 Task: Add an event with the title Conference: Technology Seminar, date '2024/04/16', time 8:50 AM to 10:50 AMand add a description: The scavenger hunt can be designed as a friendly competition, with teams competing against each other to finish first or achieve specific goals. This fosters team spirit, healthy competition, and a sense of achievement., put the event into Green category . Add location for the event as: 789 Santorini Caldera, Santorini, Greece, logged in from the account softage.2@softage.netand send the event invitation to softage.9@softage.net and softage.10@softage.net. Set a reminder for the event 1 hour before
Action: Mouse moved to (108, 97)
Screenshot: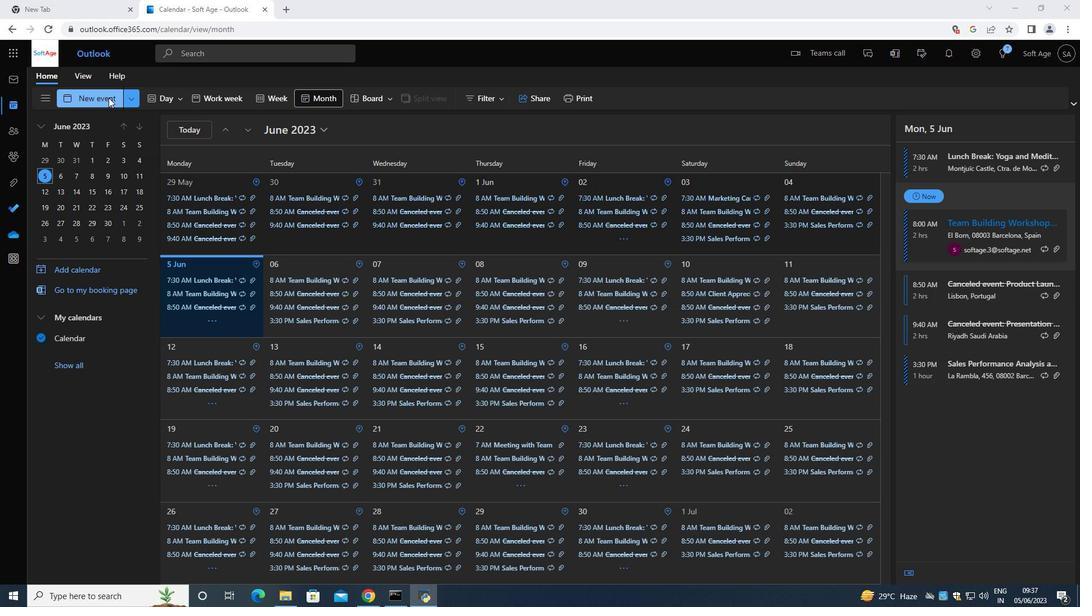 
Action: Mouse pressed left at (108, 97)
Screenshot: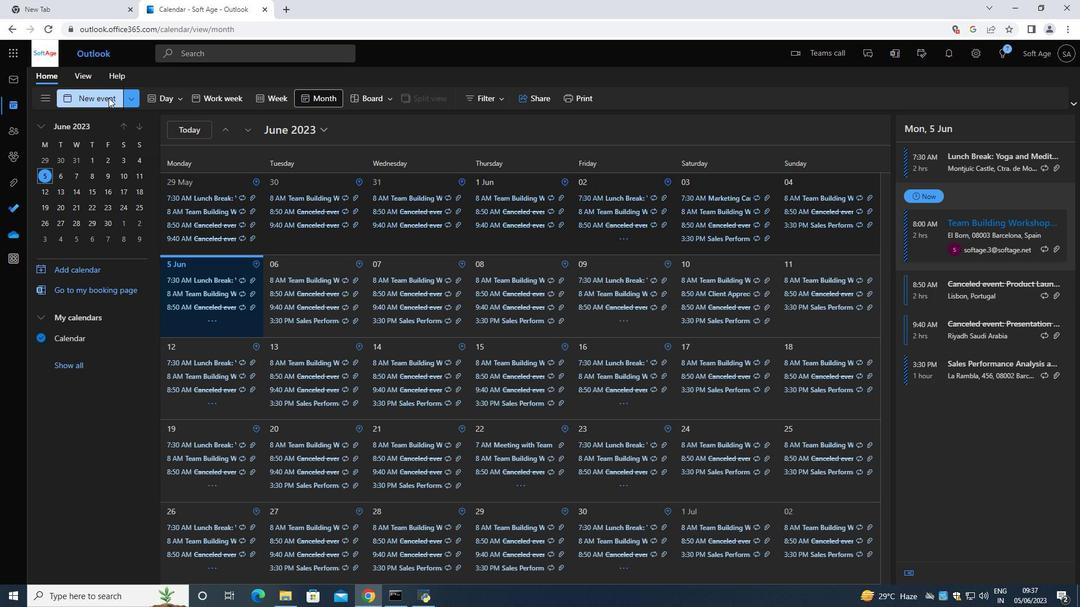 
Action: Mouse moved to (274, 168)
Screenshot: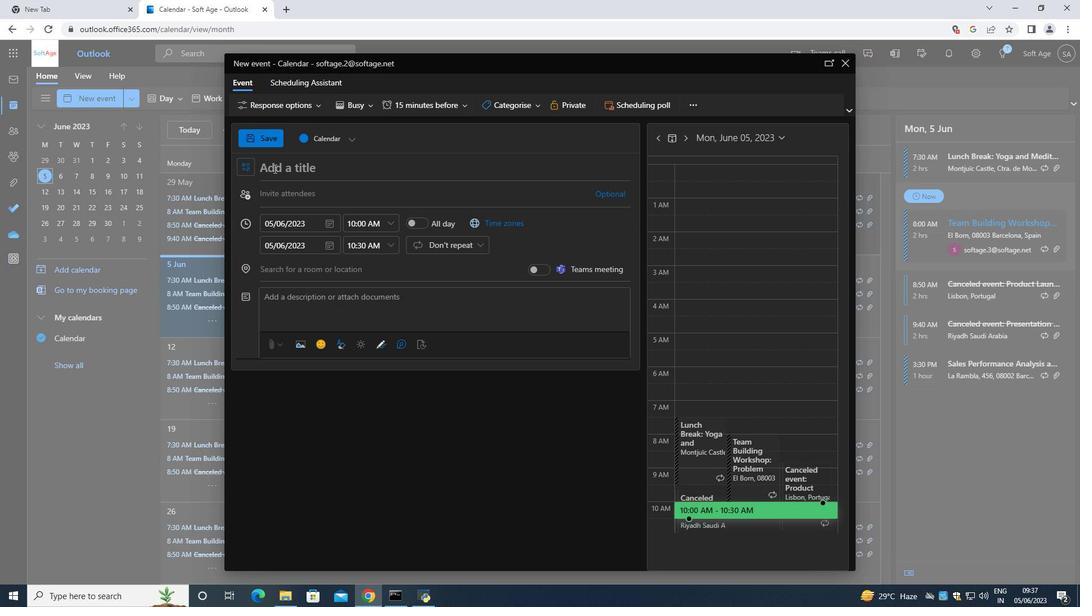 
Action: Key pressed <Key.shift>C
Screenshot: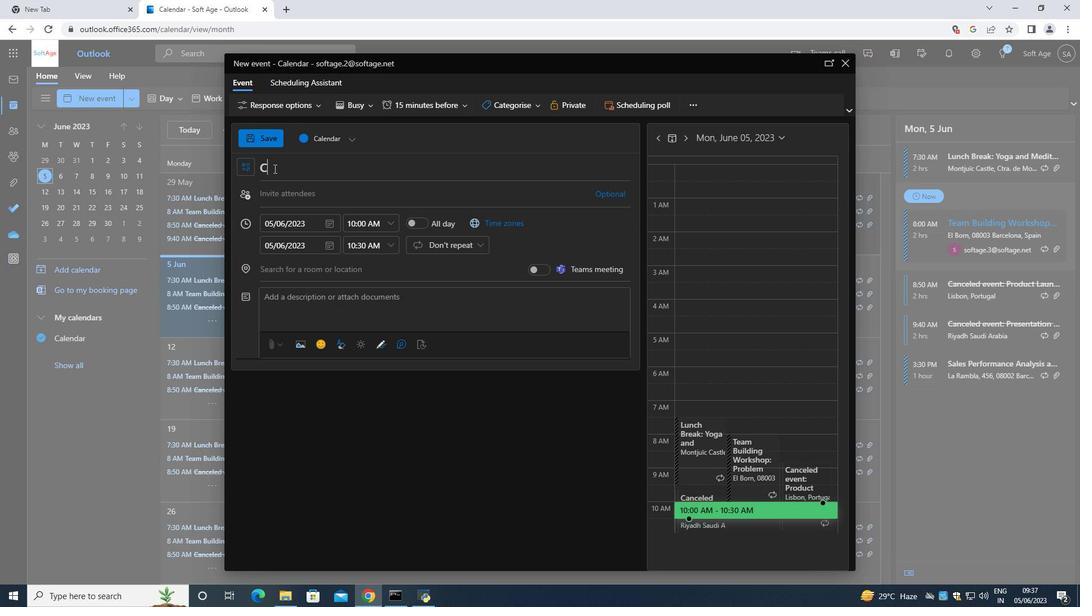 
Action: Mouse moved to (319, 415)
Screenshot: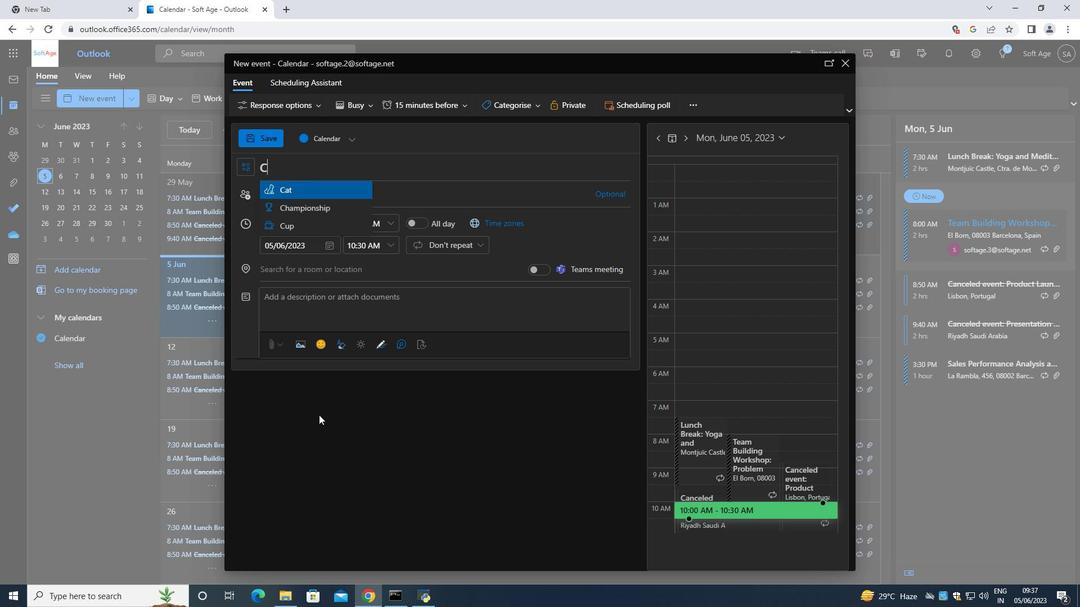 
Action: Key pressed onference<Key.shift_r>:<Key.space><Key.shift>Technology<Key.space><Key.shift>Seminar<Key.space>
Screenshot: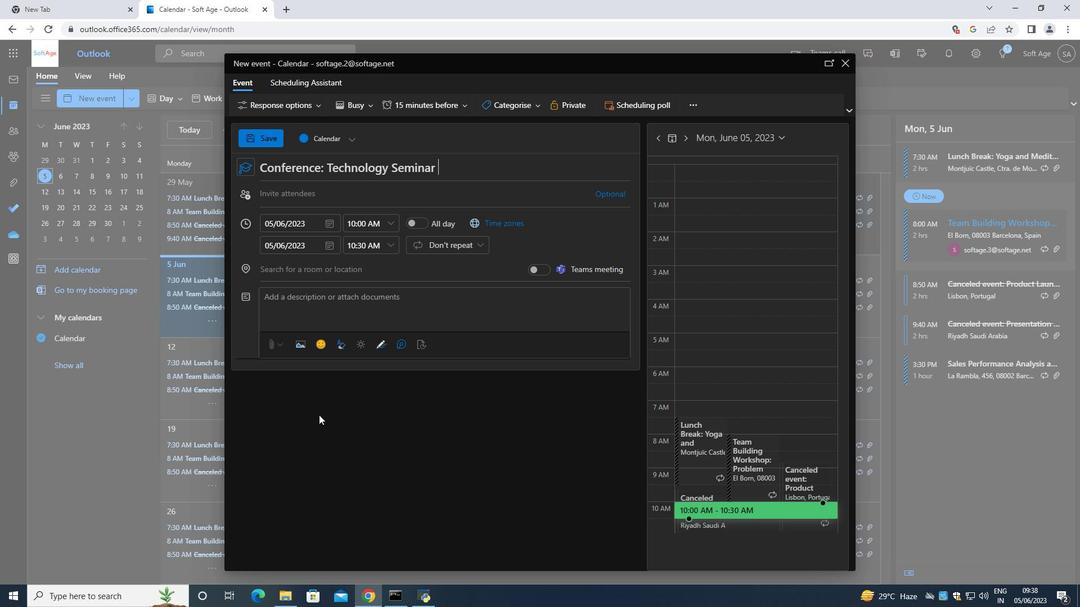 
Action: Mouse moved to (329, 227)
Screenshot: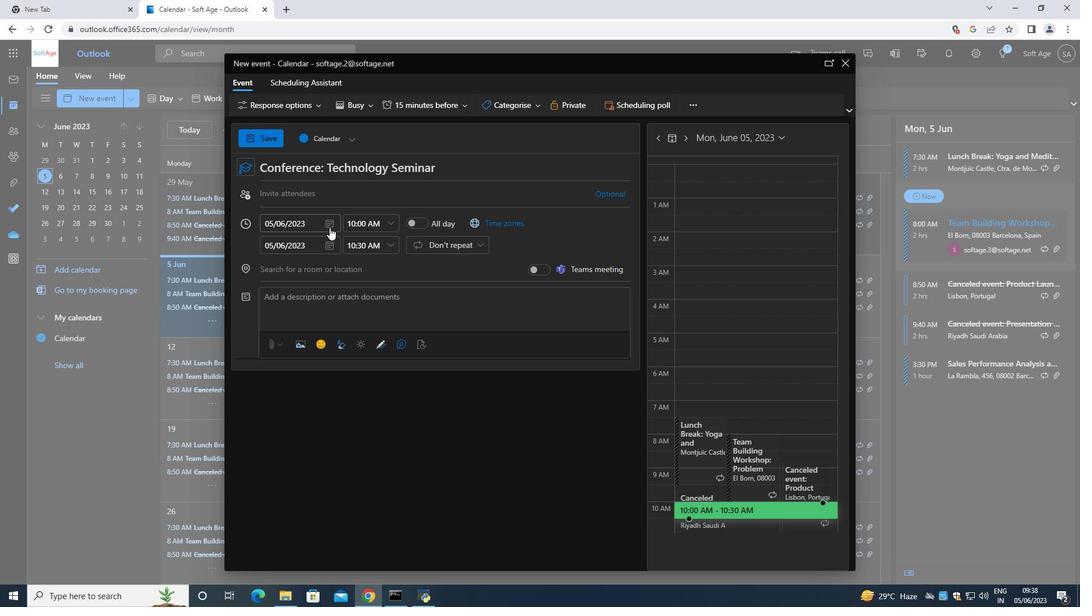 
Action: Mouse pressed left at (330, 227)
Screenshot: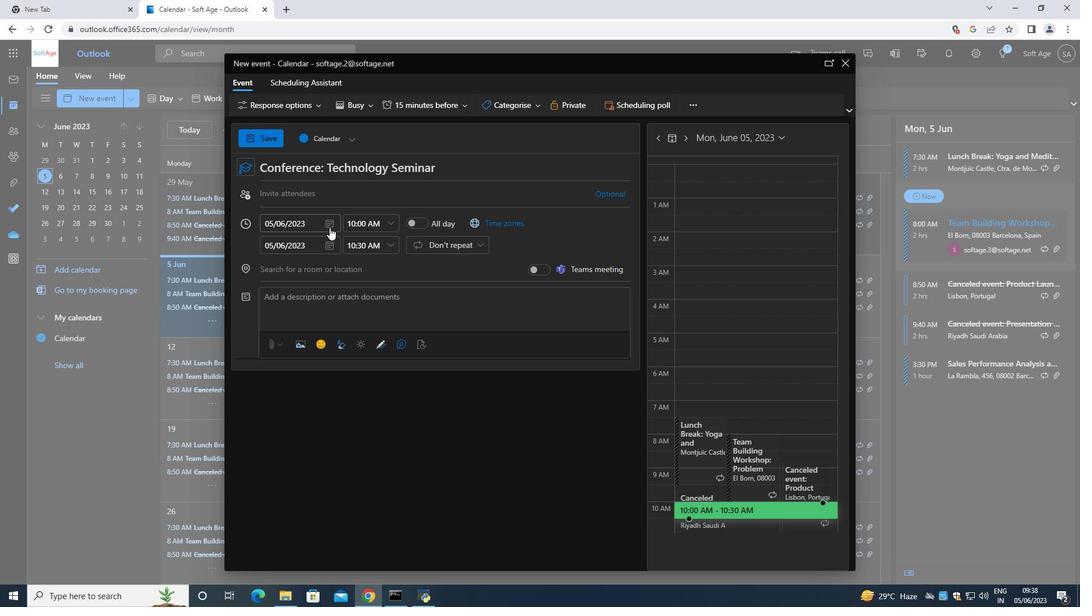 
Action: Mouse moved to (370, 248)
Screenshot: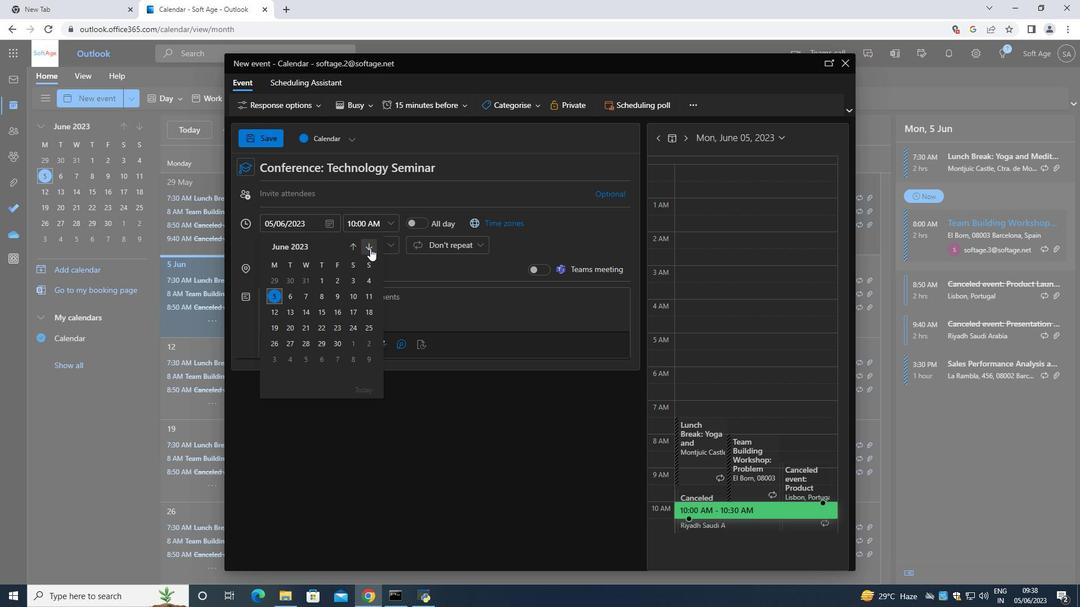 
Action: Mouse pressed left at (370, 248)
Screenshot: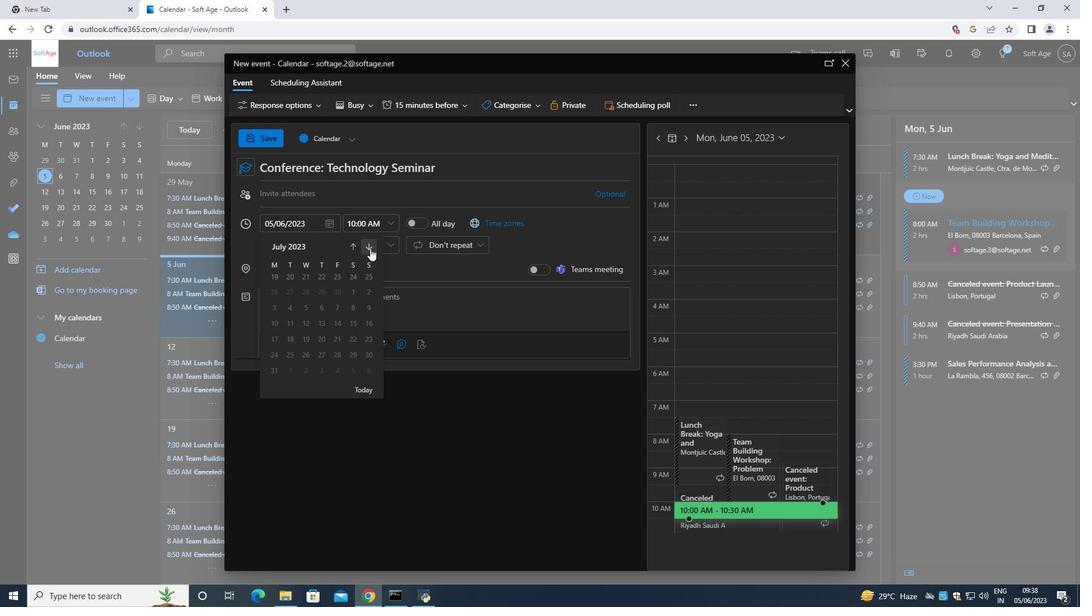 
Action: Mouse pressed left at (370, 248)
Screenshot: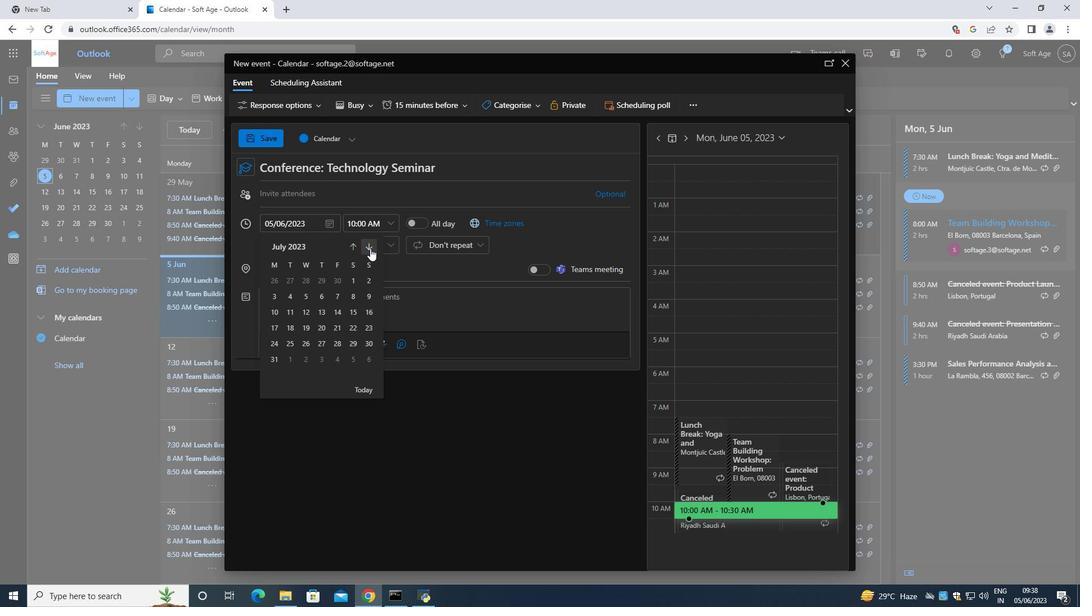 
Action: Mouse moved to (370, 249)
Screenshot: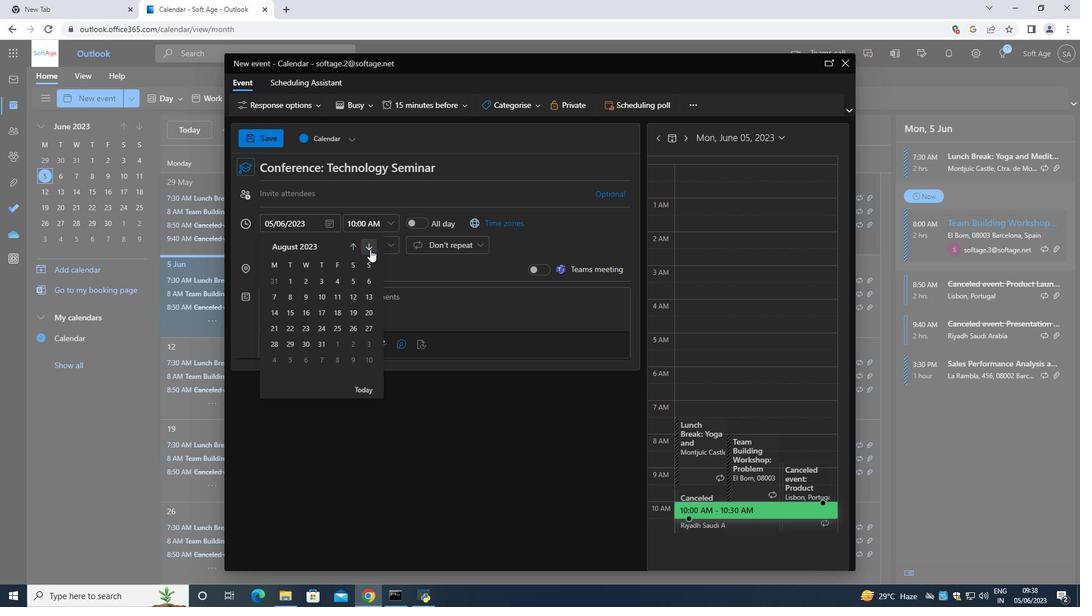 
Action: Mouse pressed left at (370, 249)
Screenshot: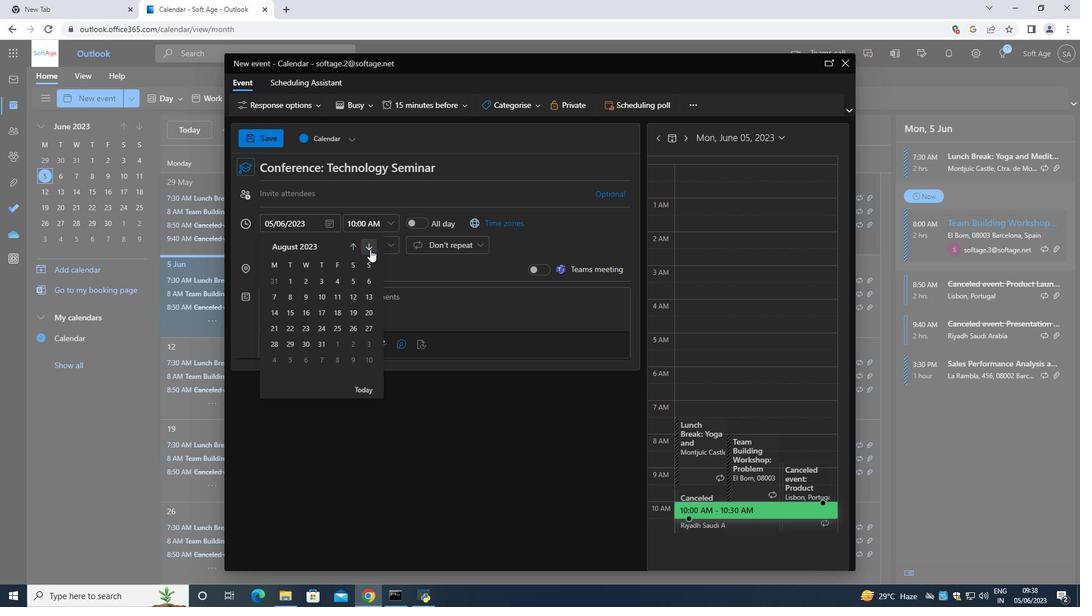
Action: Mouse moved to (370, 249)
Screenshot: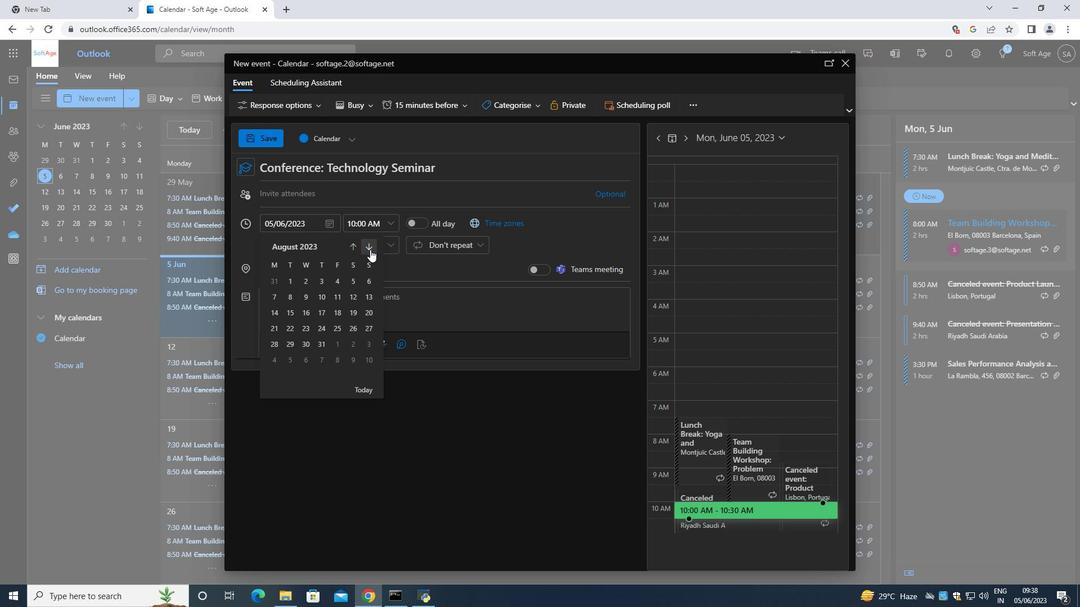 
Action: Mouse pressed left at (370, 249)
Screenshot: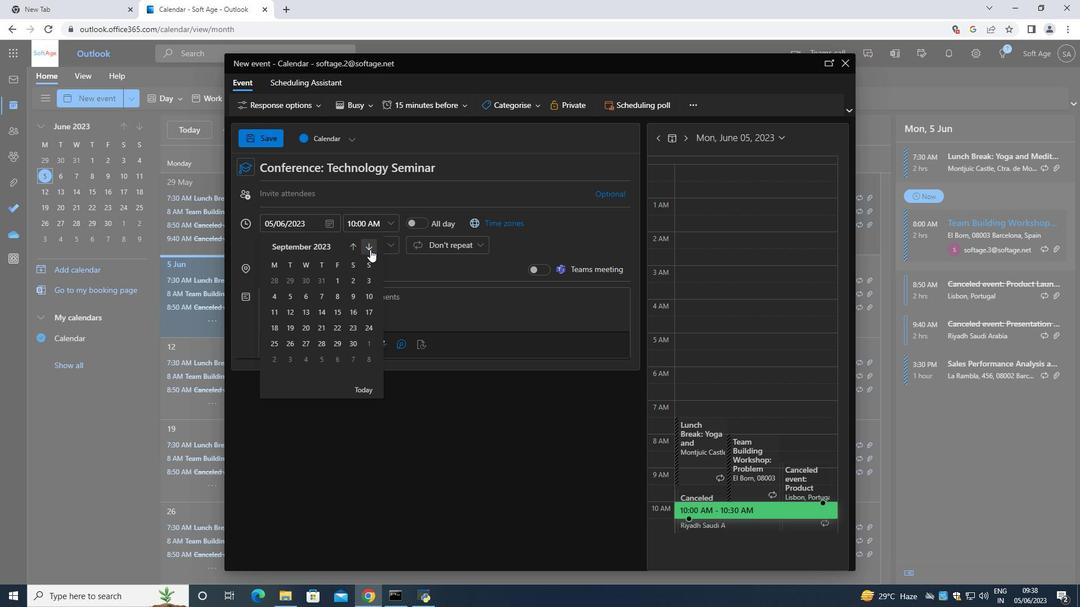 
Action: Mouse pressed left at (370, 249)
Screenshot: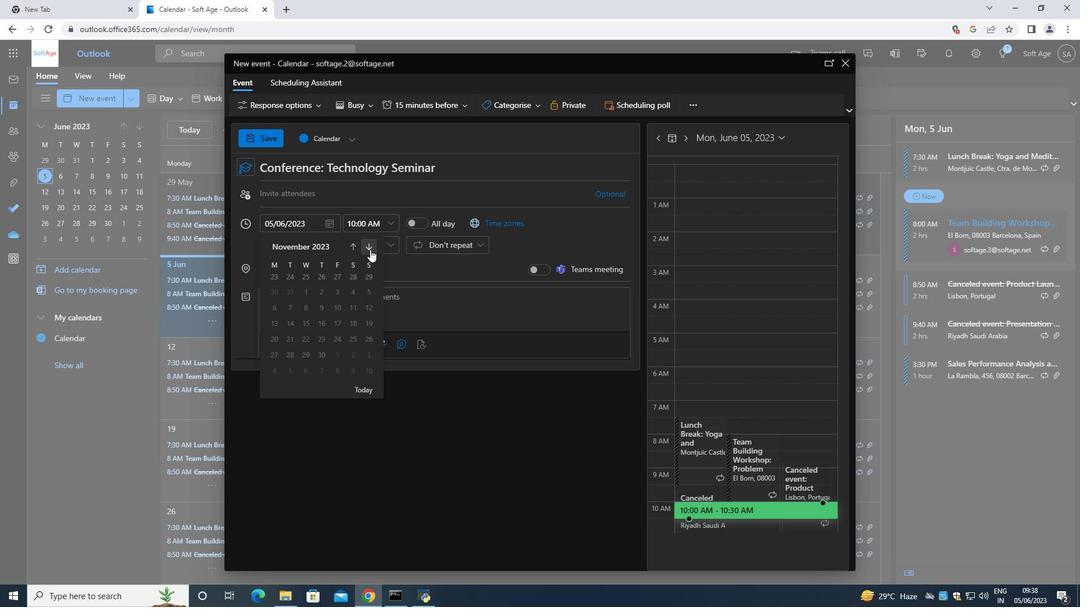 
Action: Mouse pressed left at (370, 249)
Screenshot: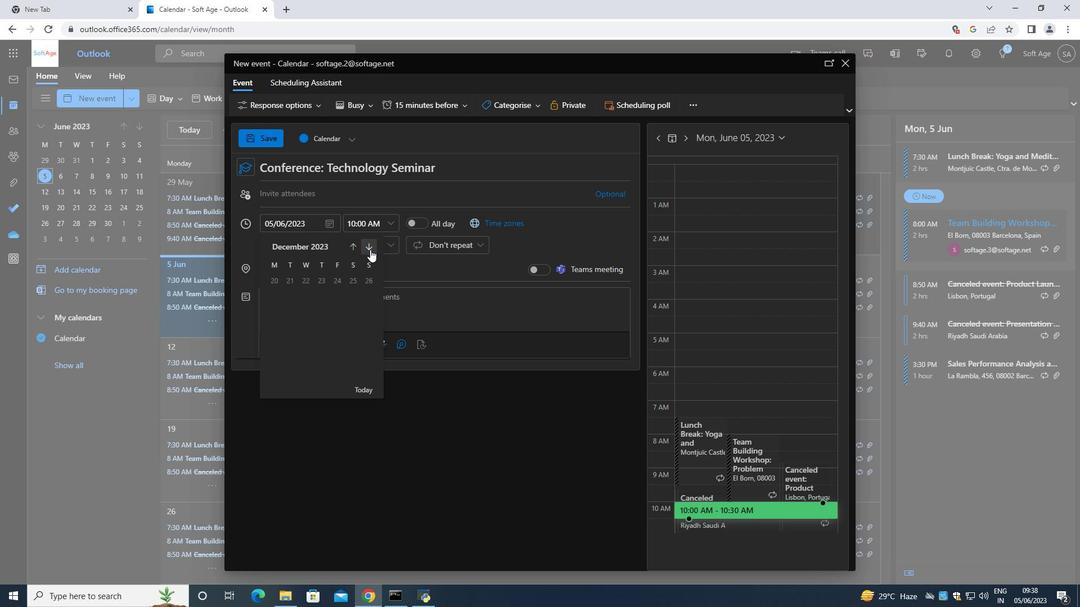
Action: Mouse moved to (371, 250)
Screenshot: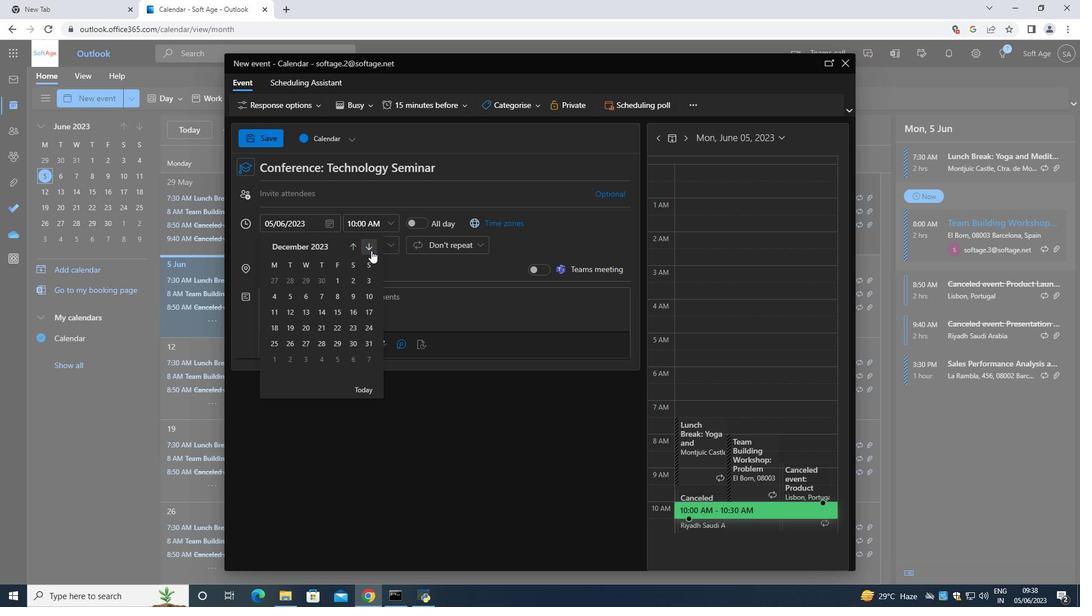 
Action: Mouse pressed left at (371, 250)
Screenshot: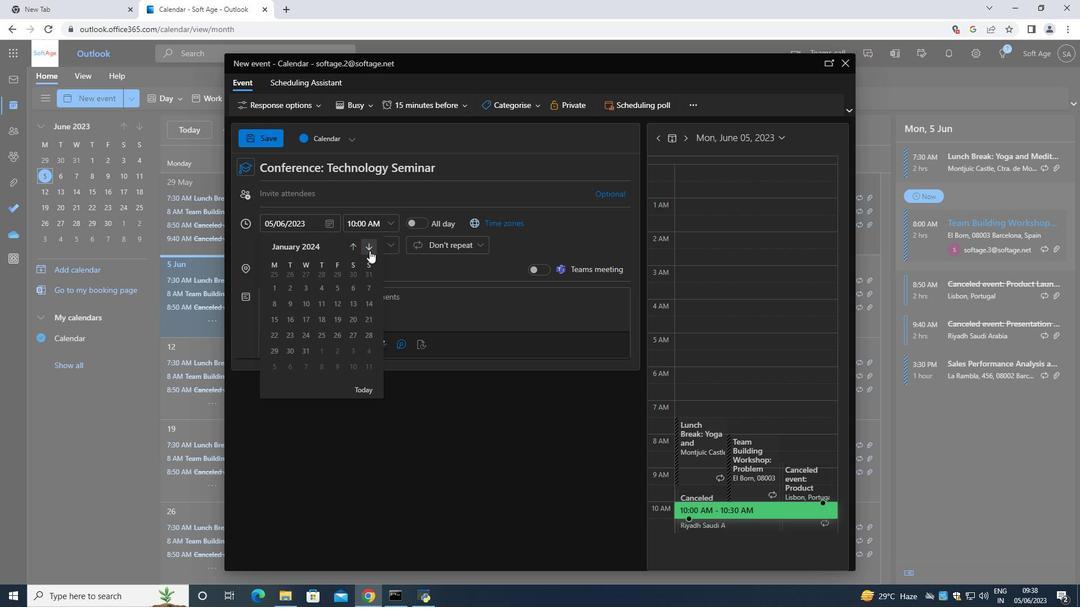 
Action: Mouse moved to (369, 248)
Screenshot: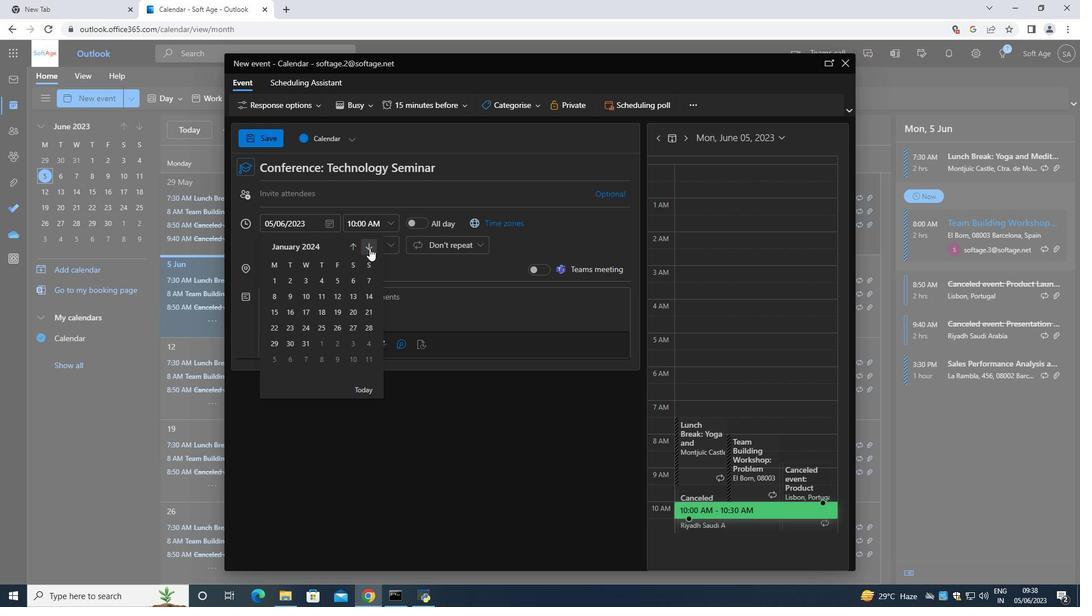 
Action: Mouse pressed left at (369, 248)
Screenshot: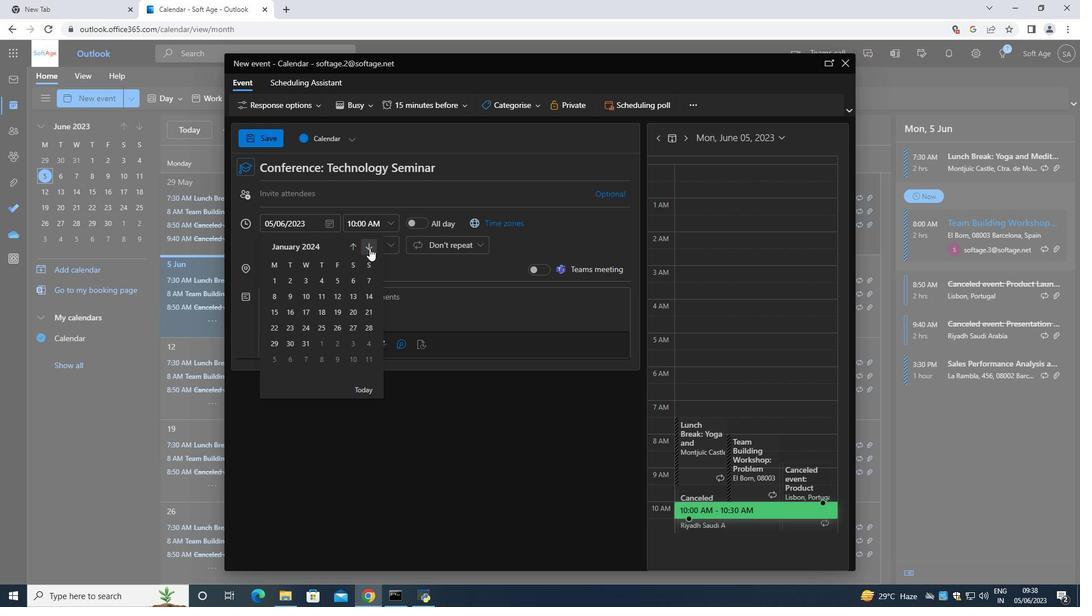 
Action: Mouse pressed left at (369, 248)
Screenshot: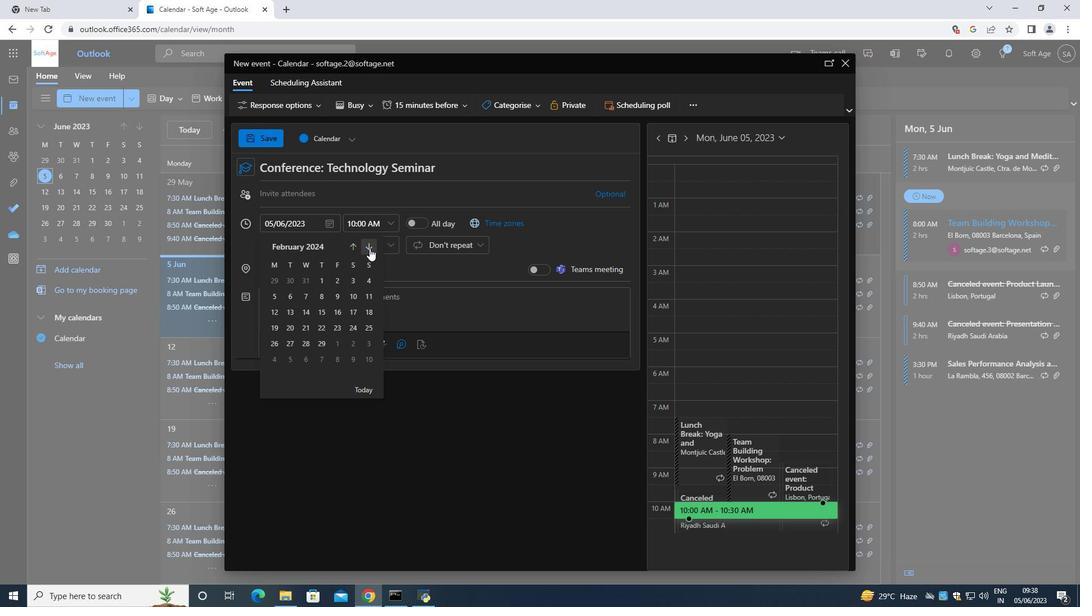 
Action: Mouse moved to (369, 248)
Screenshot: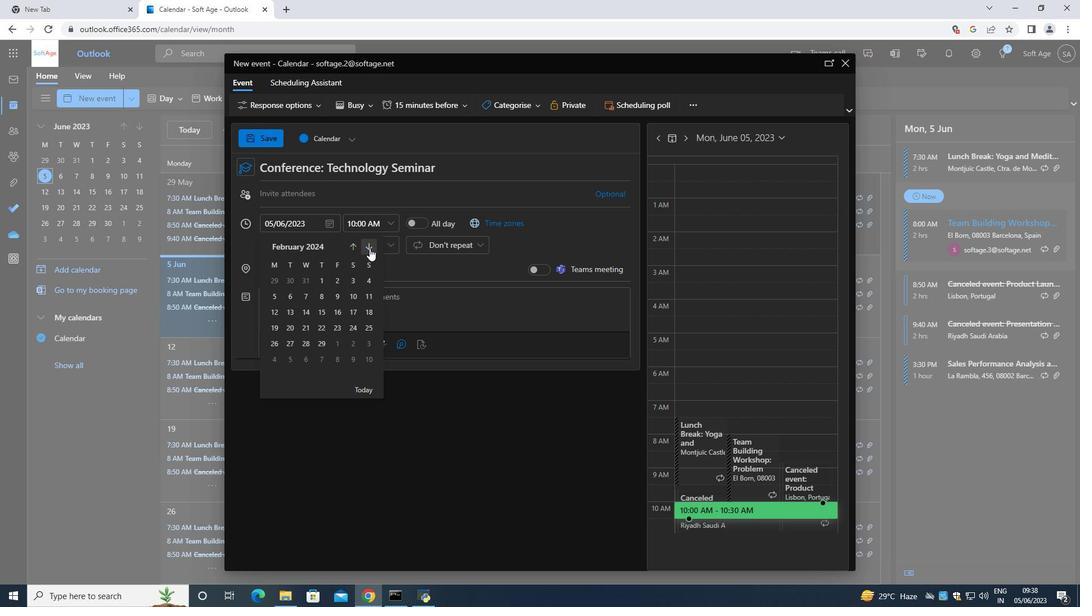 
Action: Mouse pressed left at (369, 248)
Screenshot: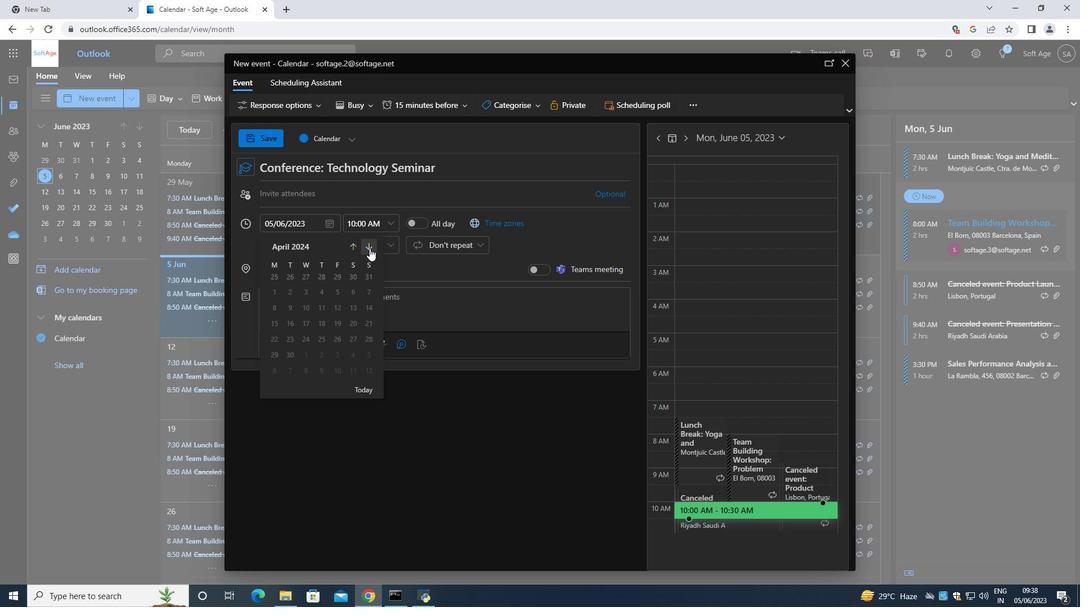 
Action: Mouse moved to (293, 313)
Screenshot: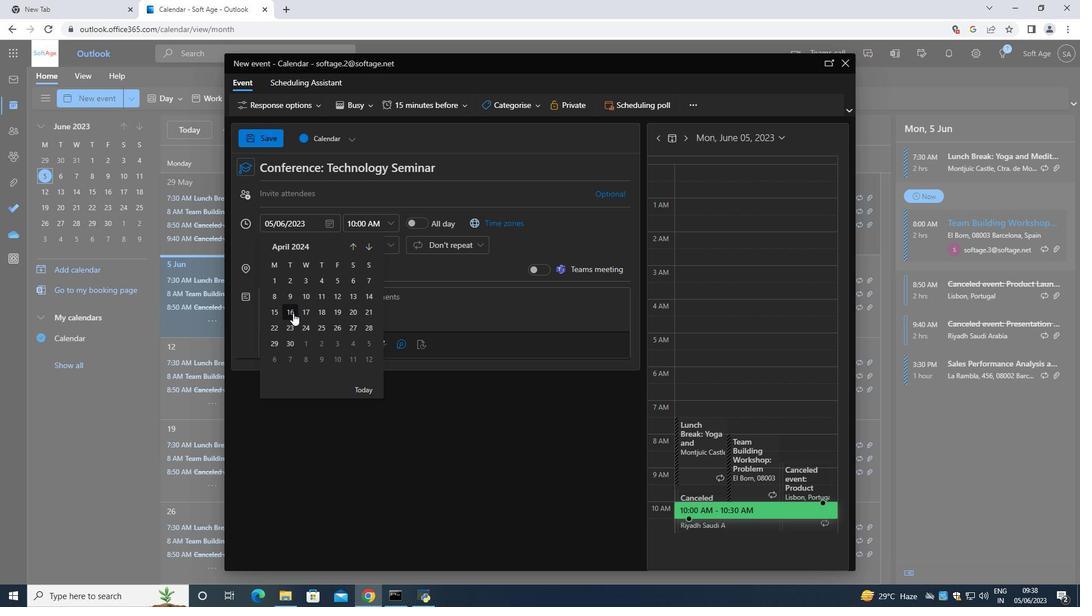 
Action: Mouse pressed left at (293, 313)
Screenshot: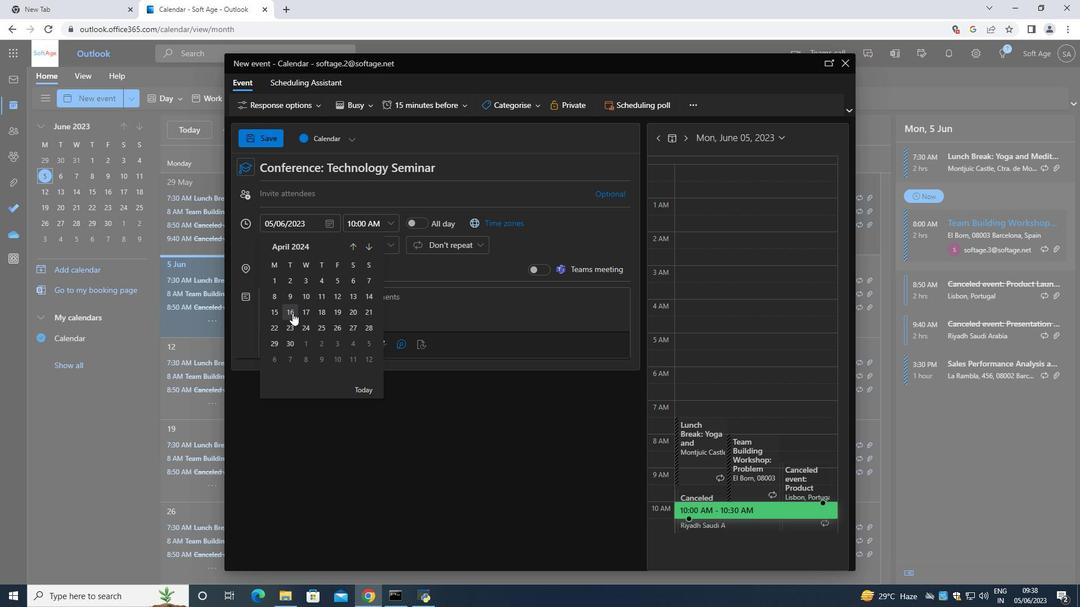 
Action: Mouse moved to (393, 223)
Screenshot: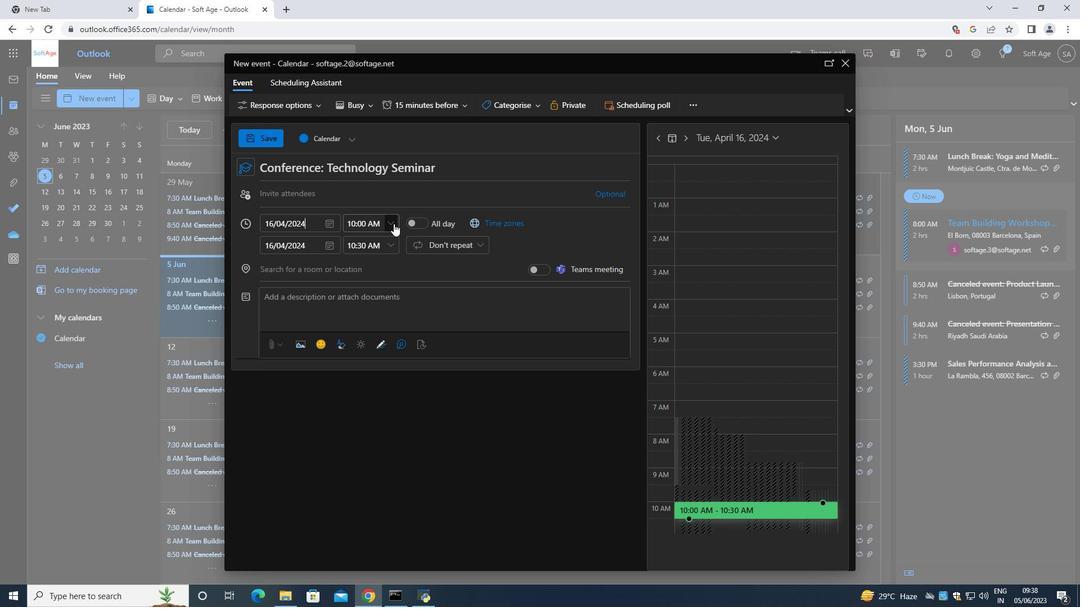 
Action: Mouse pressed left at (393, 223)
Screenshot: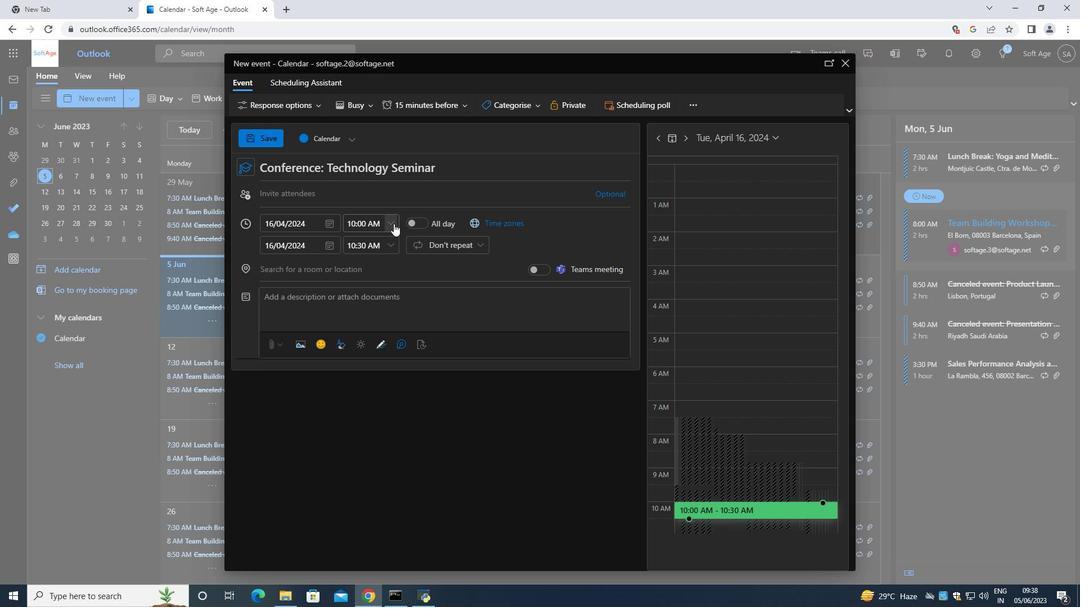 
Action: Mouse moved to (397, 245)
Screenshot: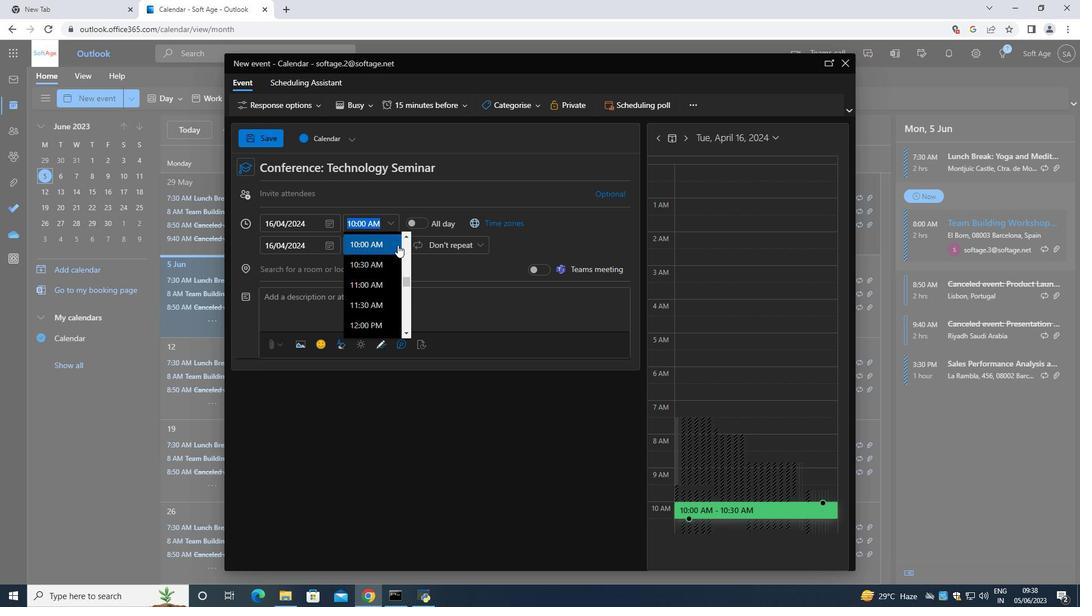 
Action: Mouse scrolled (397, 245) with delta (0, 0)
Screenshot: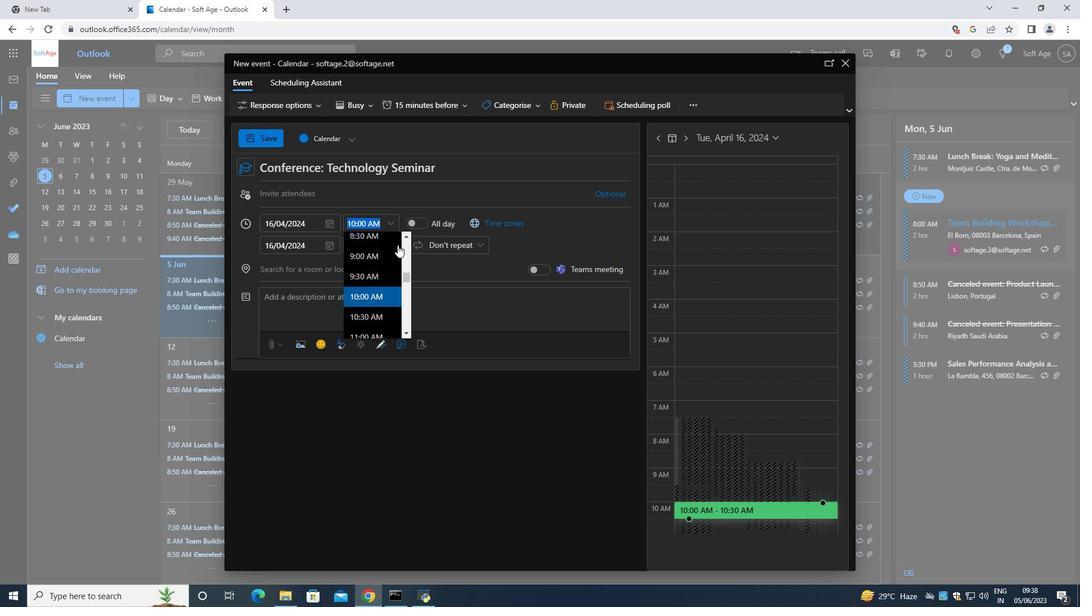 
Action: Mouse moved to (371, 242)
Screenshot: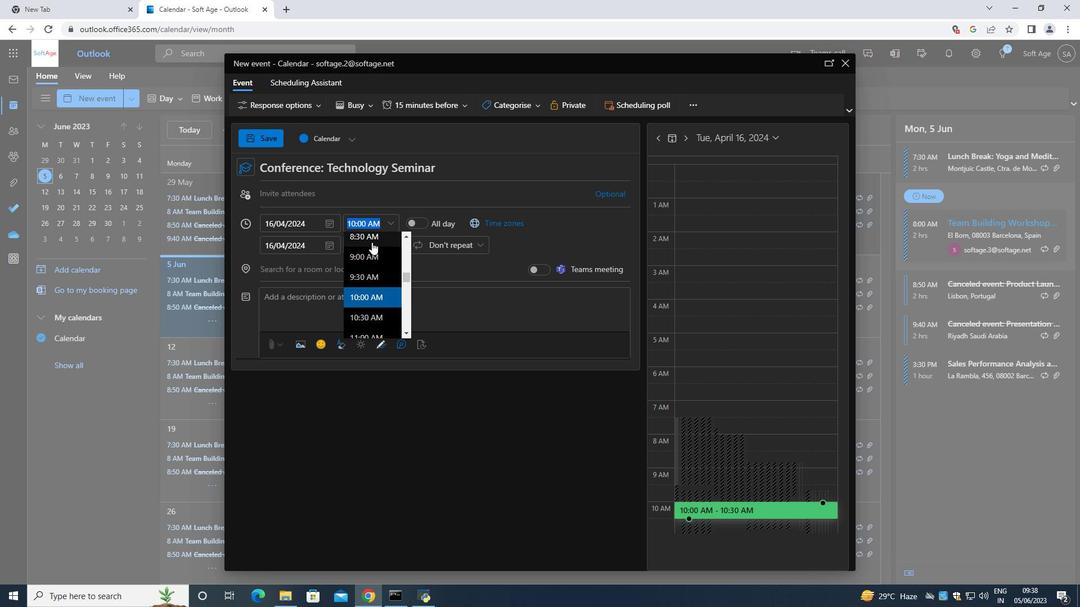 
Action: Mouse pressed left at (371, 242)
Screenshot: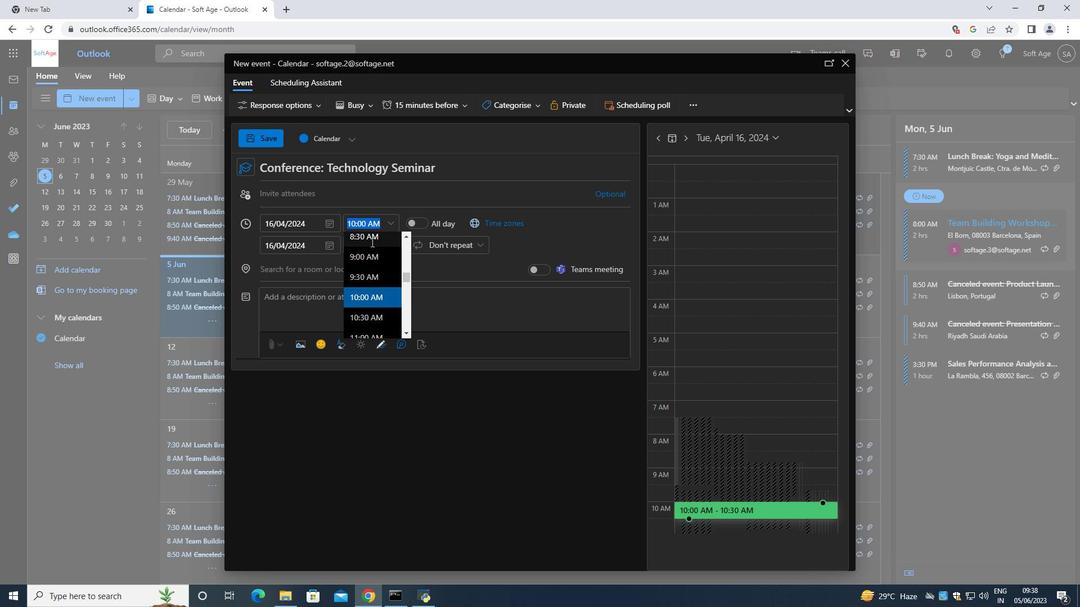
Action: Mouse moved to (357, 223)
Screenshot: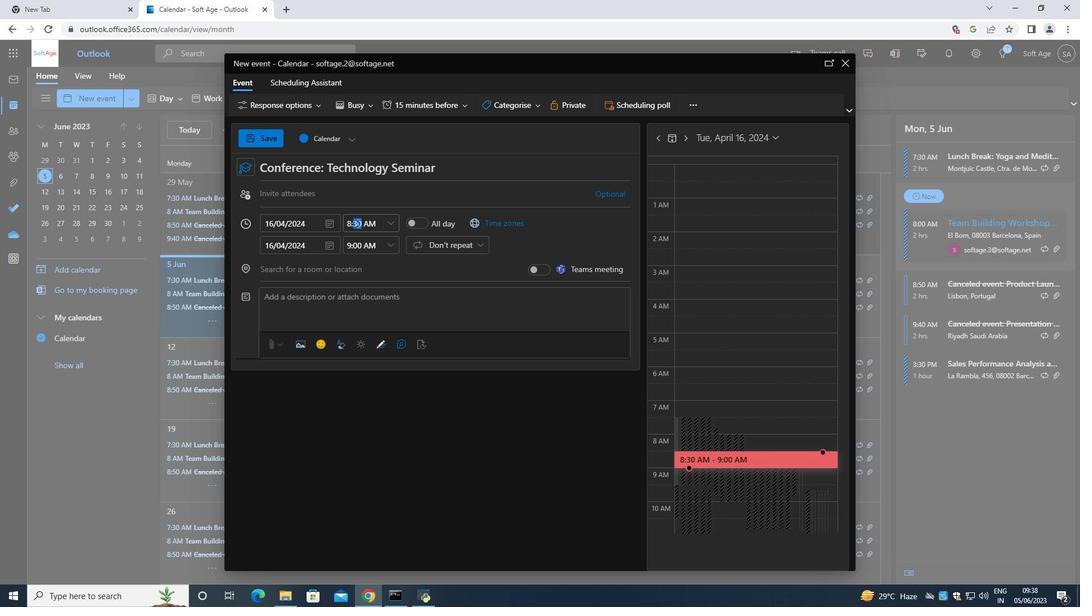 
Action: Mouse pressed left at (358, 223)
Screenshot: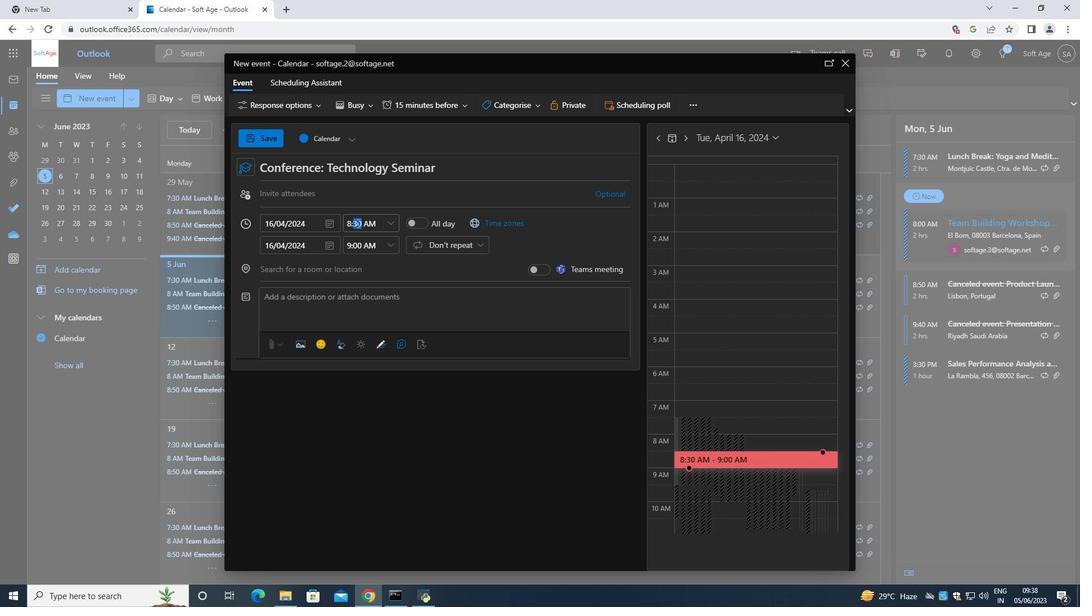 
Action: Mouse pressed left at (357, 223)
Screenshot: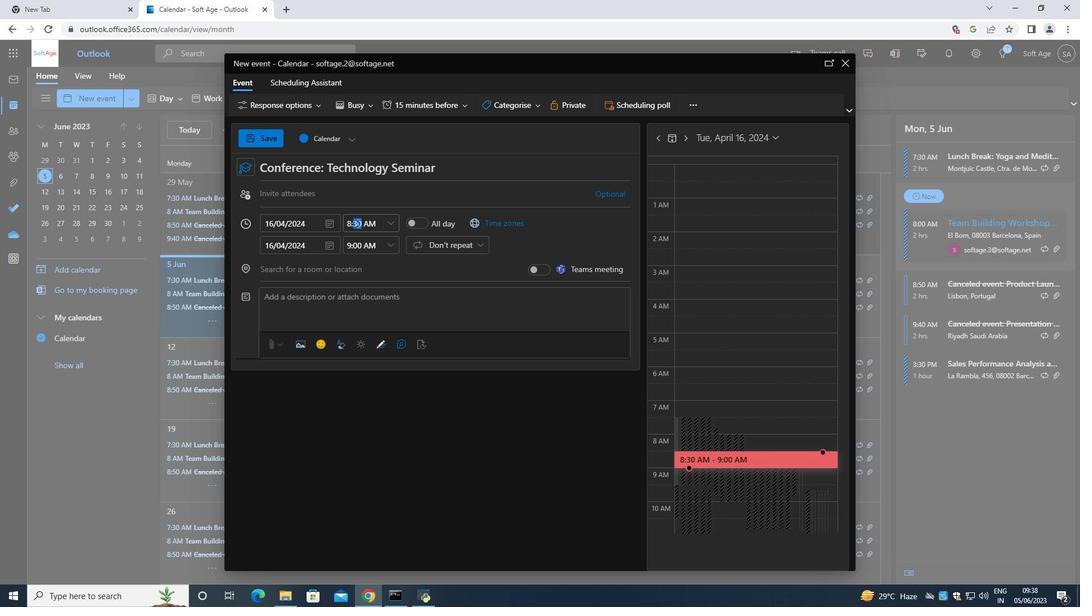 
Action: Key pressed <Key.backspace>50
Screenshot: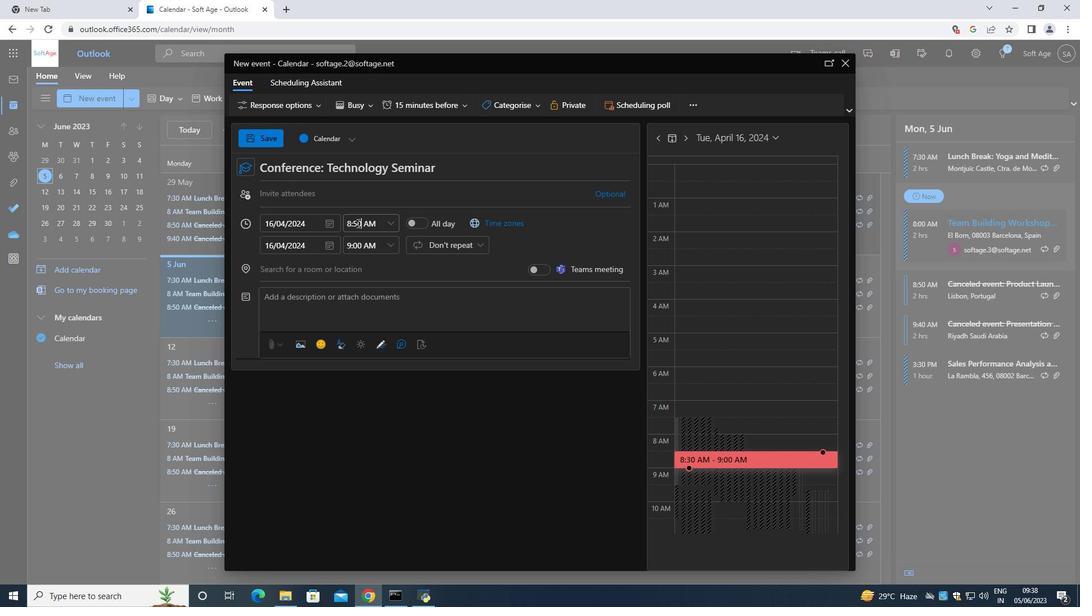 
Action: Mouse moved to (391, 246)
Screenshot: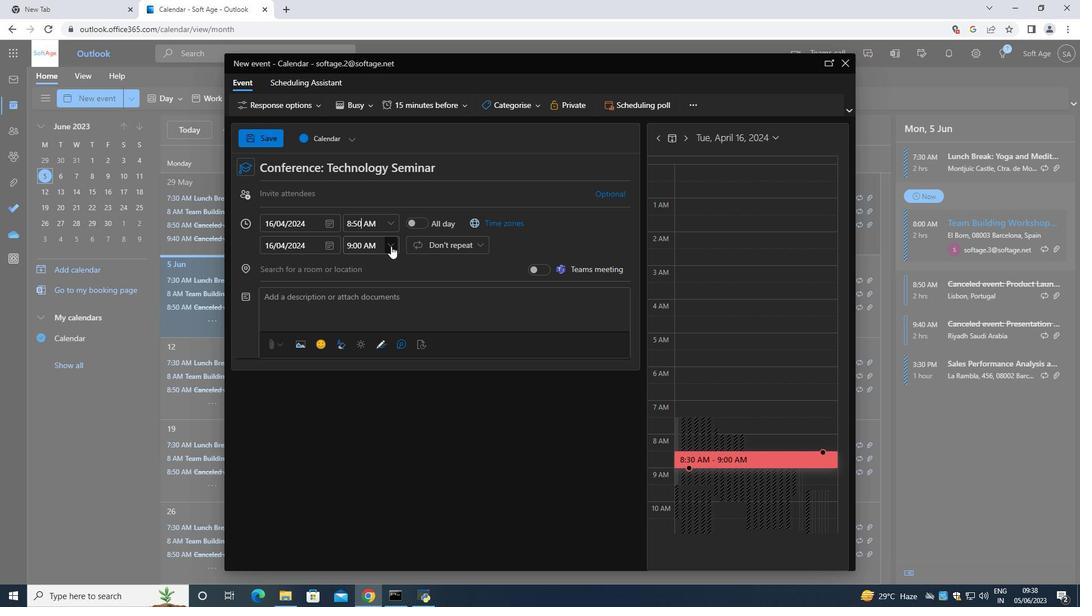 
Action: Mouse pressed left at (391, 246)
Screenshot: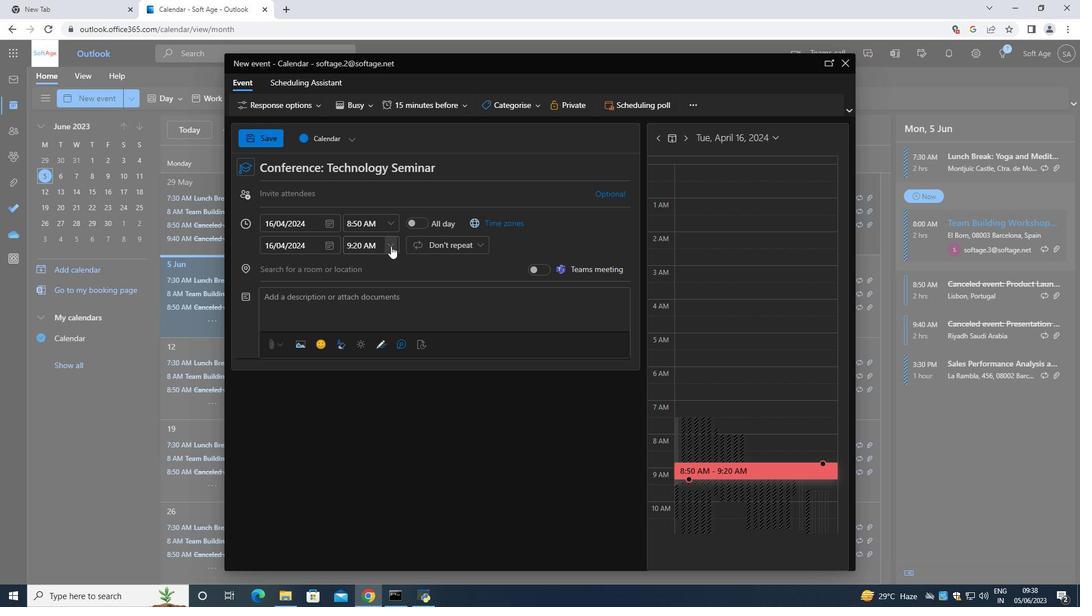 
Action: Mouse moved to (381, 324)
Screenshot: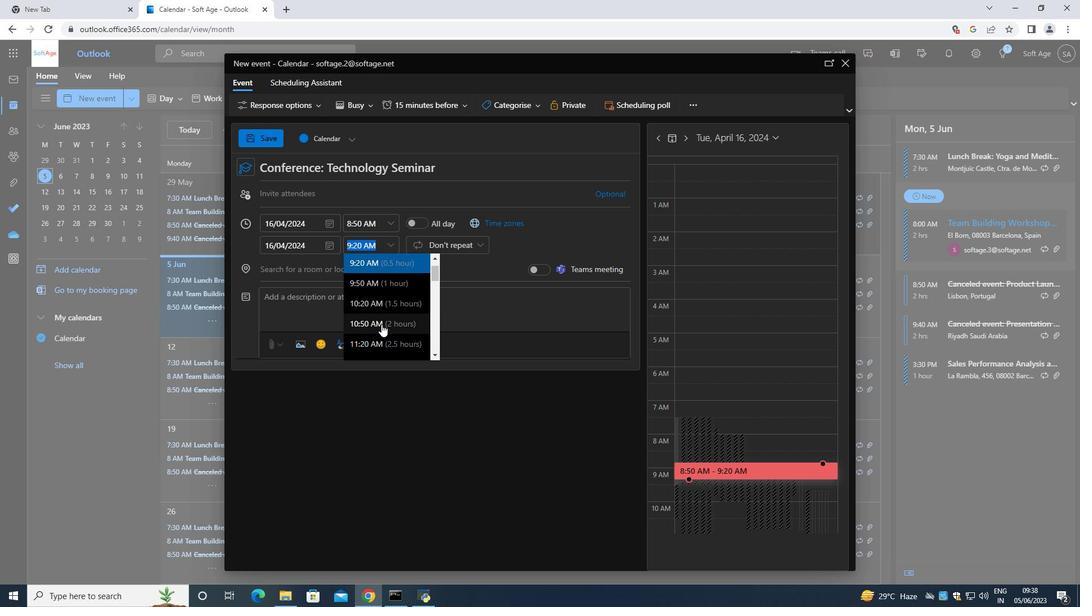 
Action: Mouse pressed left at (381, 324)
Screenshot: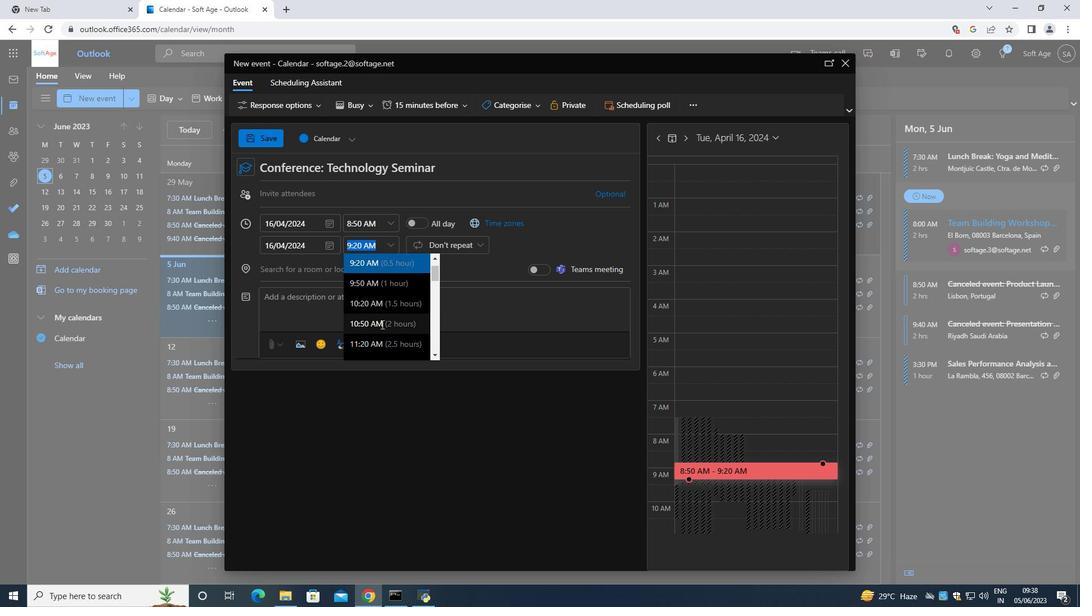 
Action: Mouse moved to (368, 301)
Screenshot: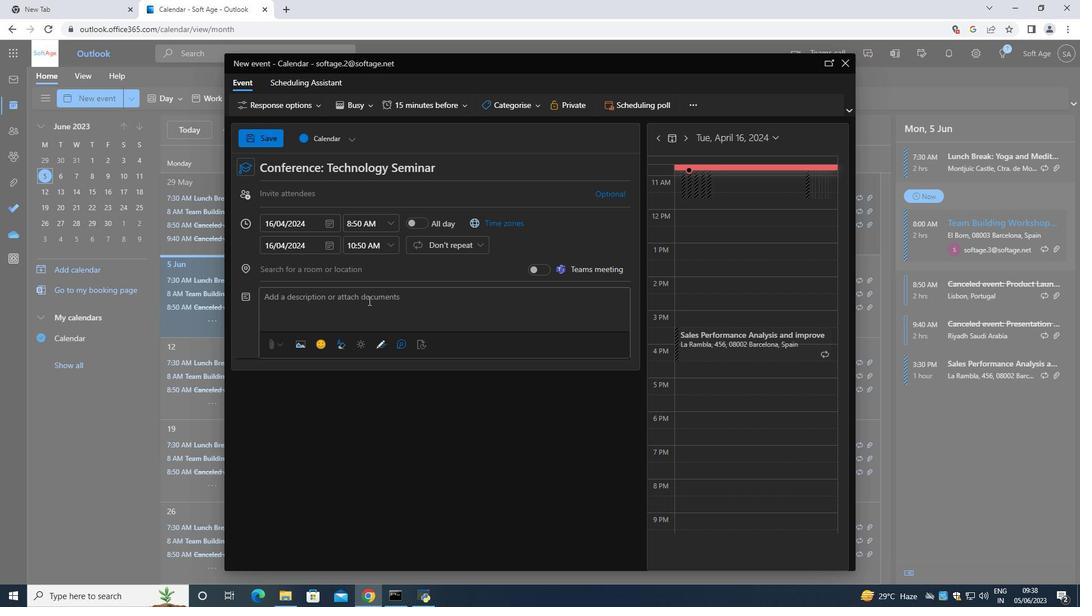 
Action: Mouse pressed left at (368, 301)
Screenshot: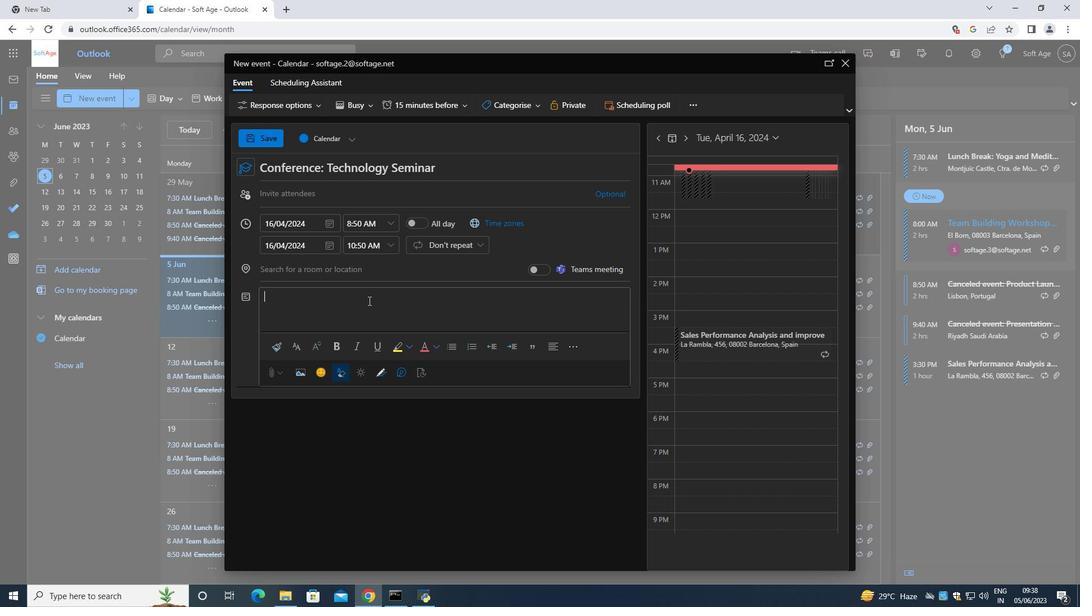 
Action: Mouse moved to (368, 301)
Screenshot: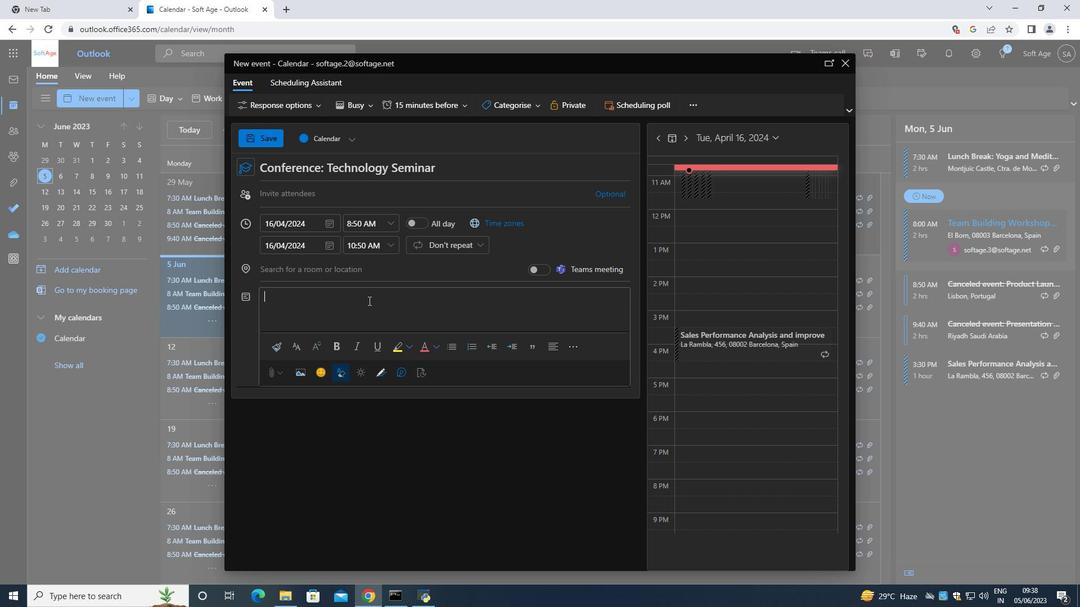 
Action: Key pressed <Key.shift>The<Key.space>
Screenshot: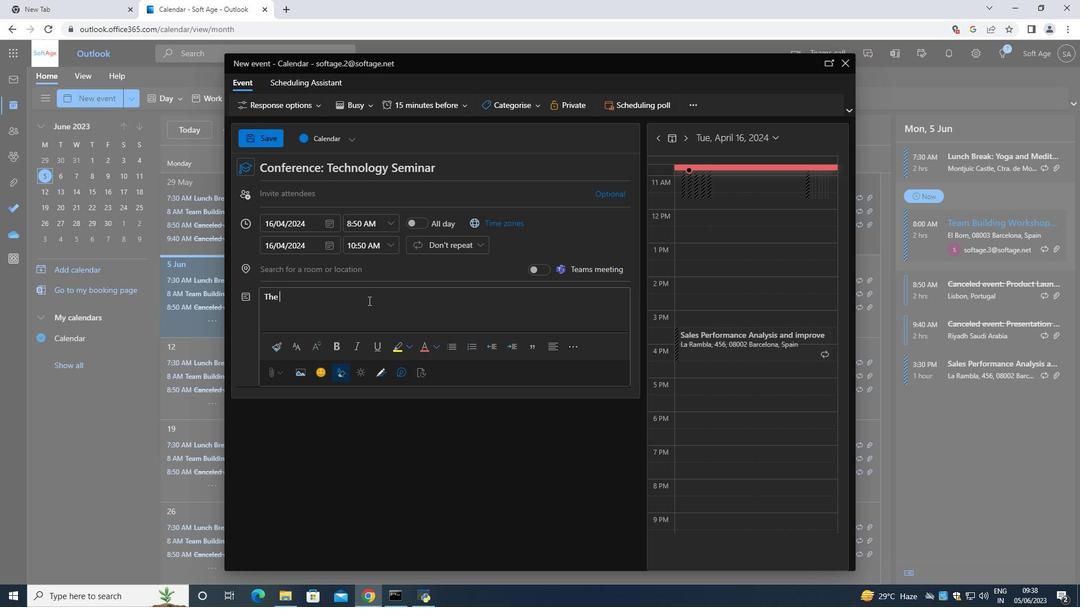 
Action: Mouse moved to (369, 301)
Screenshot: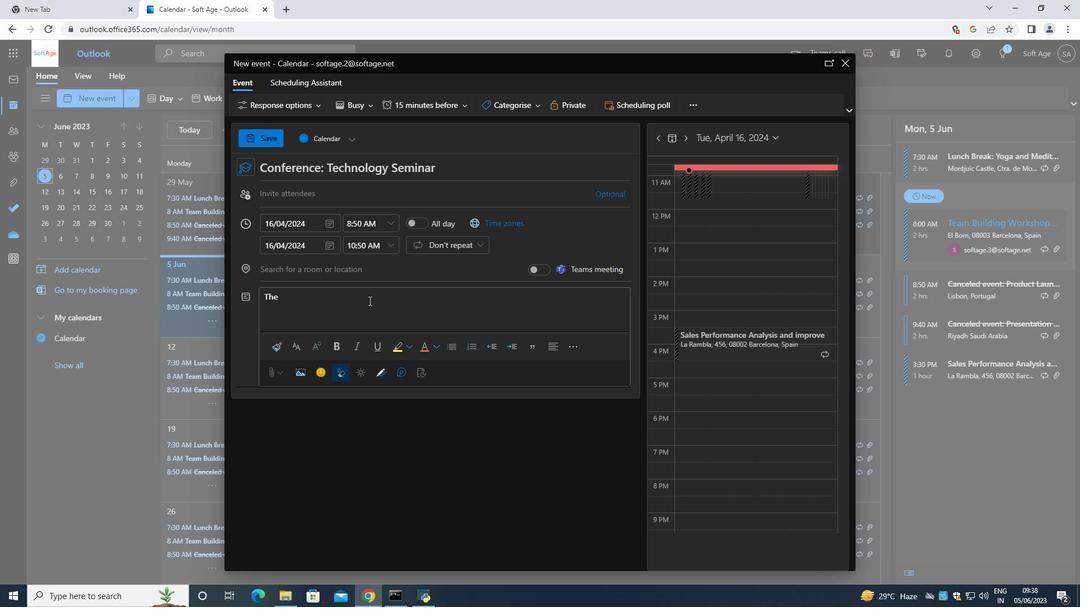 
Action: Key pressed scaver<Key.backspace>nger<Key.space>hunt<Key.space>can<Key.space>be<Key.space>designed<Key.space>as<Key.space>a<Key.space>friendlu<Key.f12><Key.backspace>
Screenshot: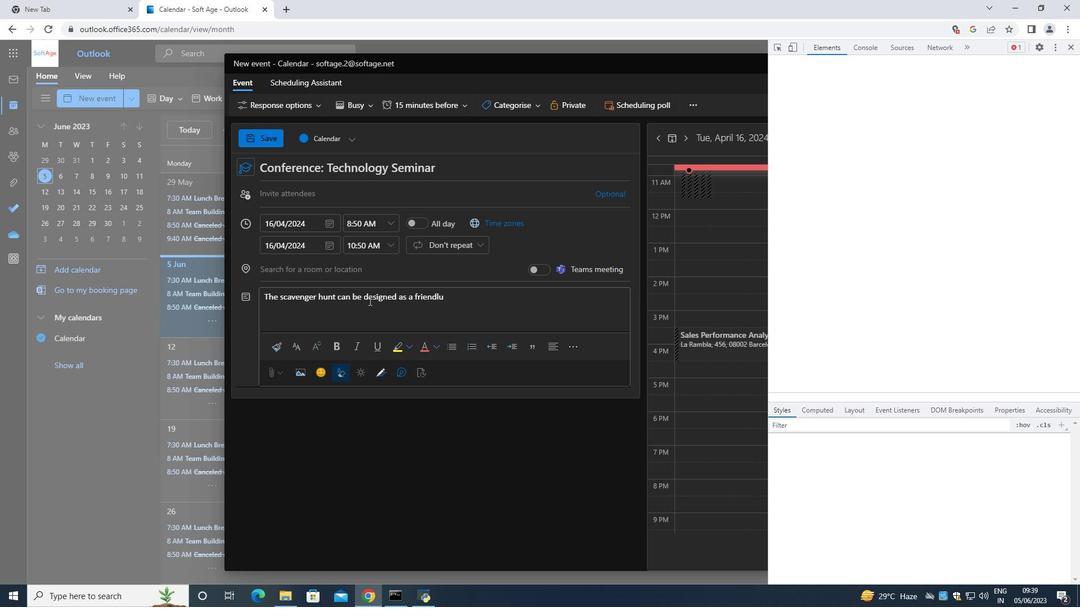 
Action: Mouse moved to (1071, 47)
Screenshot: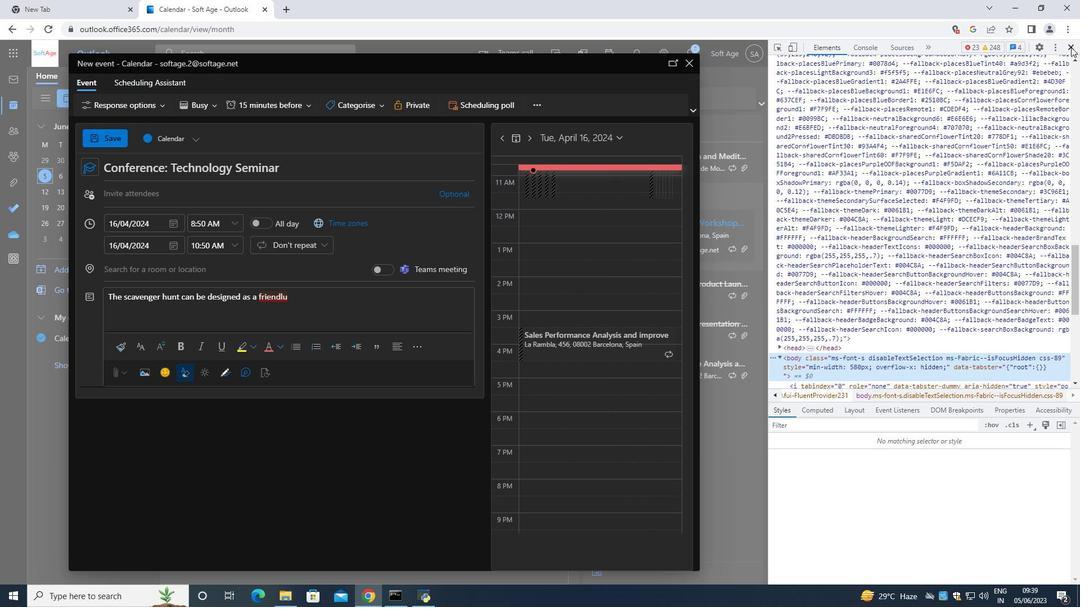
Action: Mouse pressed left at (1071, 47)
Screenshot: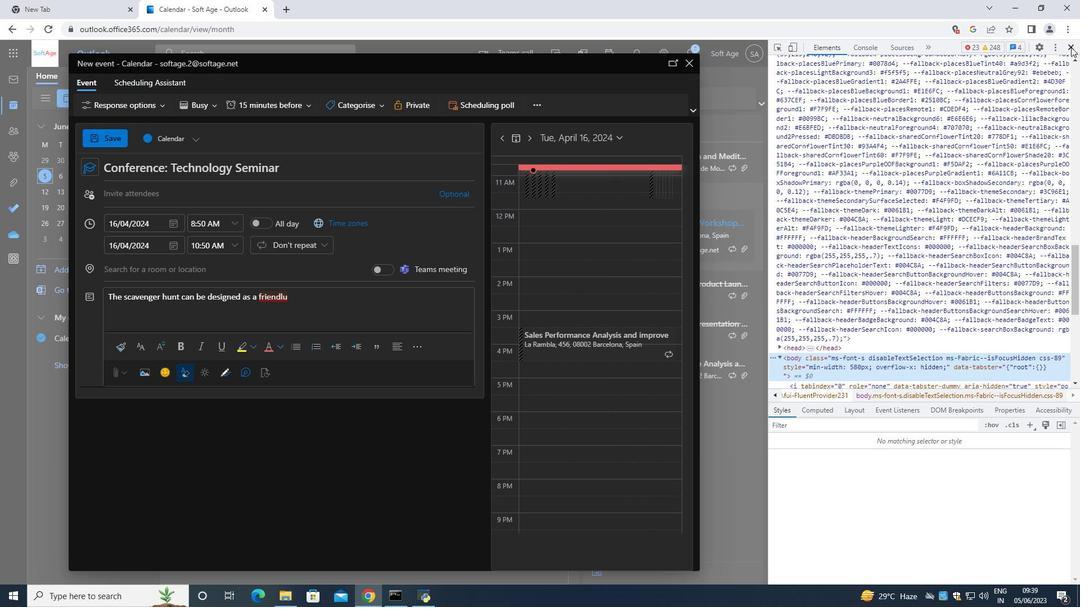 
Action: Mouse moved to (465, 301)
Screenshot: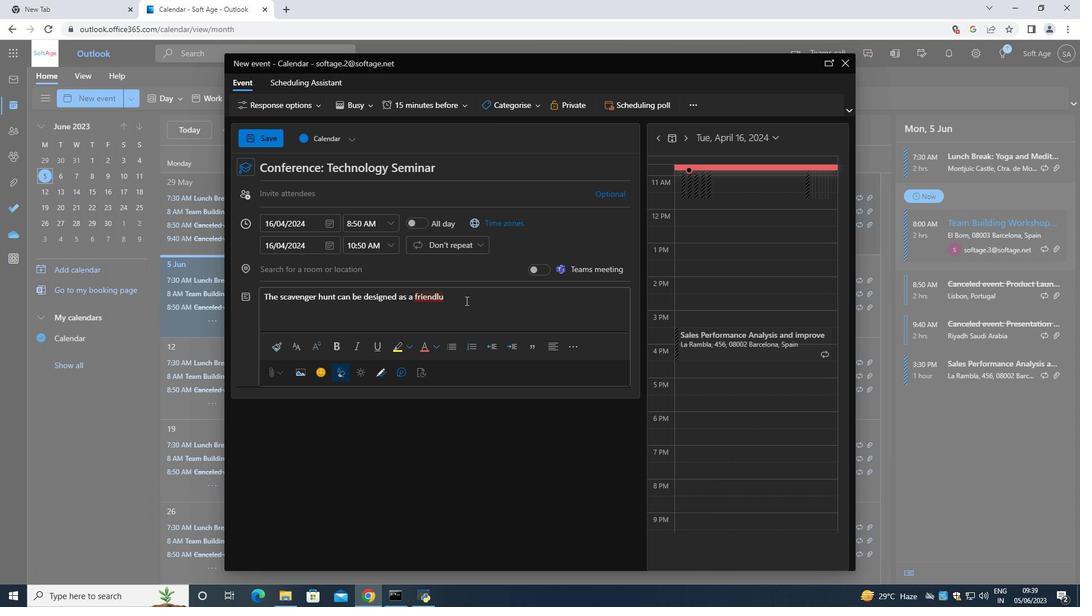 
Action: Mouse pressed left at (465, 301)
Screenshot: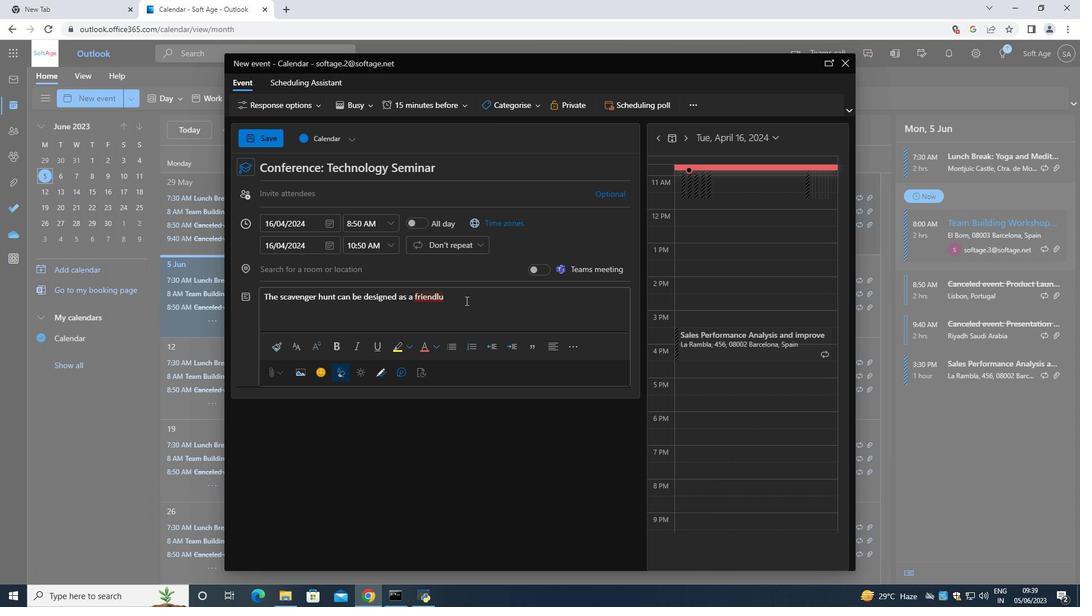 
Action: Key pressed <Key.backspace>y<Key.space>competition<Key.space>,<Key.space>with<Key.space>teams<Key.space>competing<Key.space>against<Key.space>each<Key.space>other<Key.space>to<Key.space>finish<Key.space>firsh<Key.space>or<Key.space><Key.backspace><Key.backspace><Key.backspace><Key.backspace><Key.backspace><Key.backspace><Key.backspace>nish<Key.space>first<Key.space>or<Key.space>achievee<Key.space>s<Key.backspace><Key.backspace><Key.backspace><Key.space>specific<Key.space>goals.<Key.space><Key.shift>This<Key.space>fosters<Key.space>team<Key.space>spirit,<Key.space>healthy<Key.space>competition<Key.space>,<Key.space>and<Key.space>a<Key.space>sense<Key.space>of<Key.space>achievement.
Screenshot: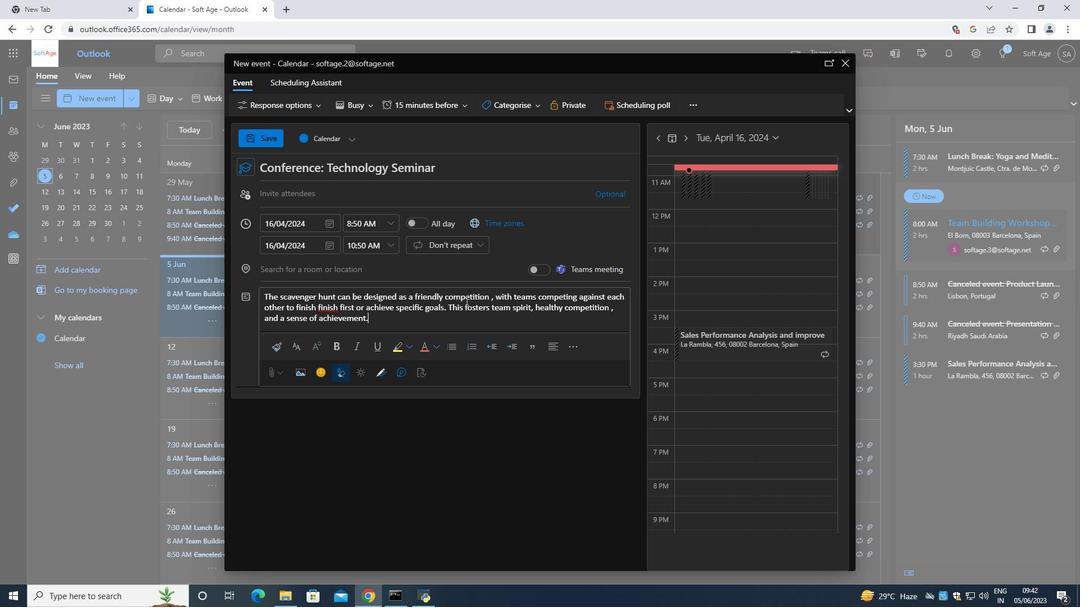 
Action: Mouse moved to (496, 101)
Screenshot: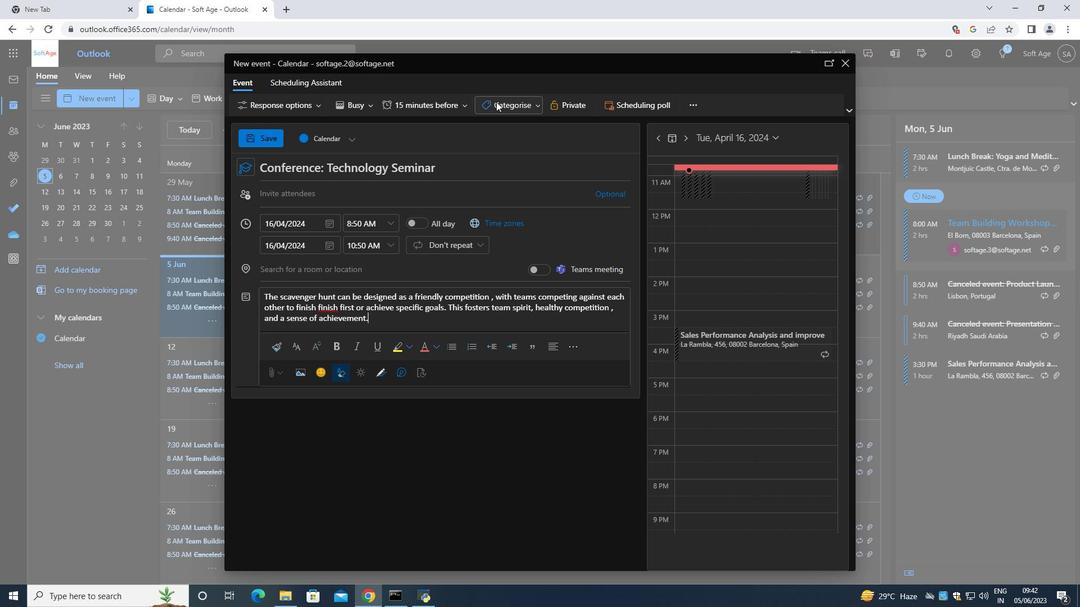 
Action: Mouse pressed left at (496, 101)
Screenshot: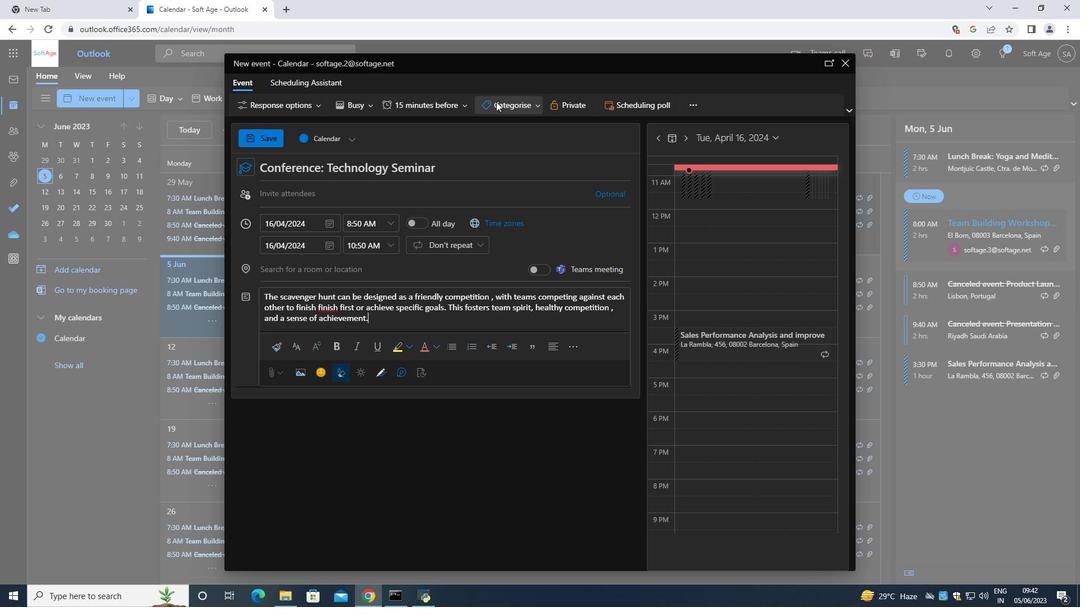 
Action: Mouse moved to (503, 139)
Screenshot: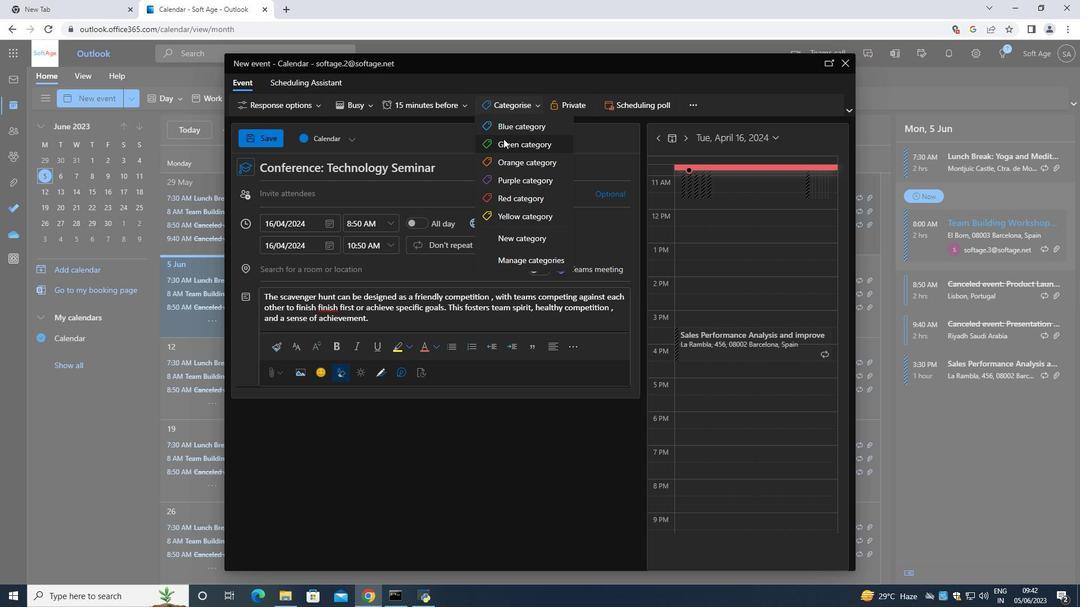 
Action: Mouse pressed left at (503, 139)
Screenshot: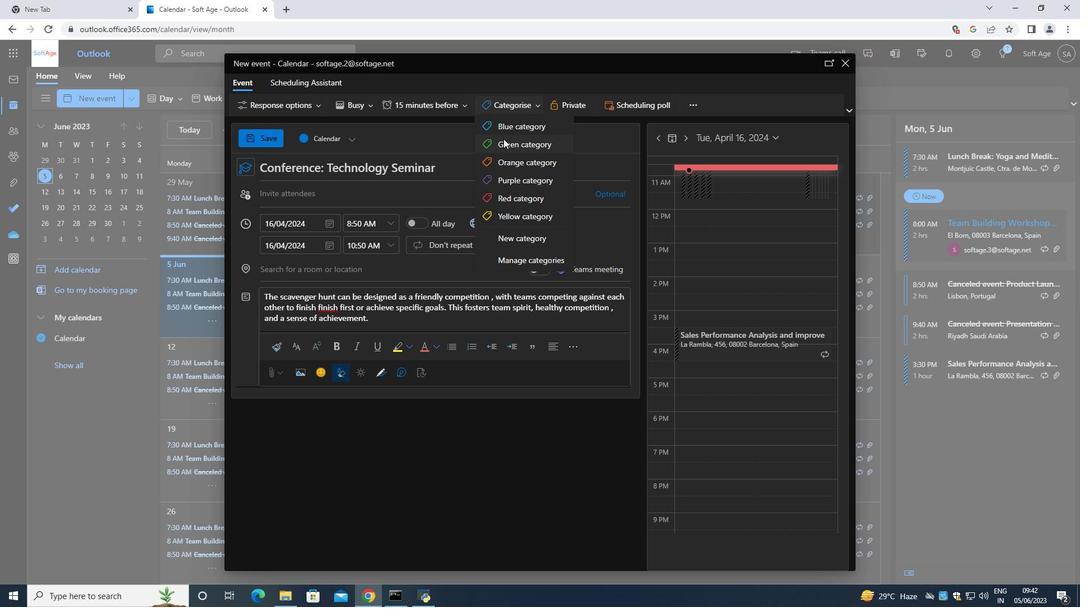 
Action: Mouse moved to (328, 270)
Screenshot: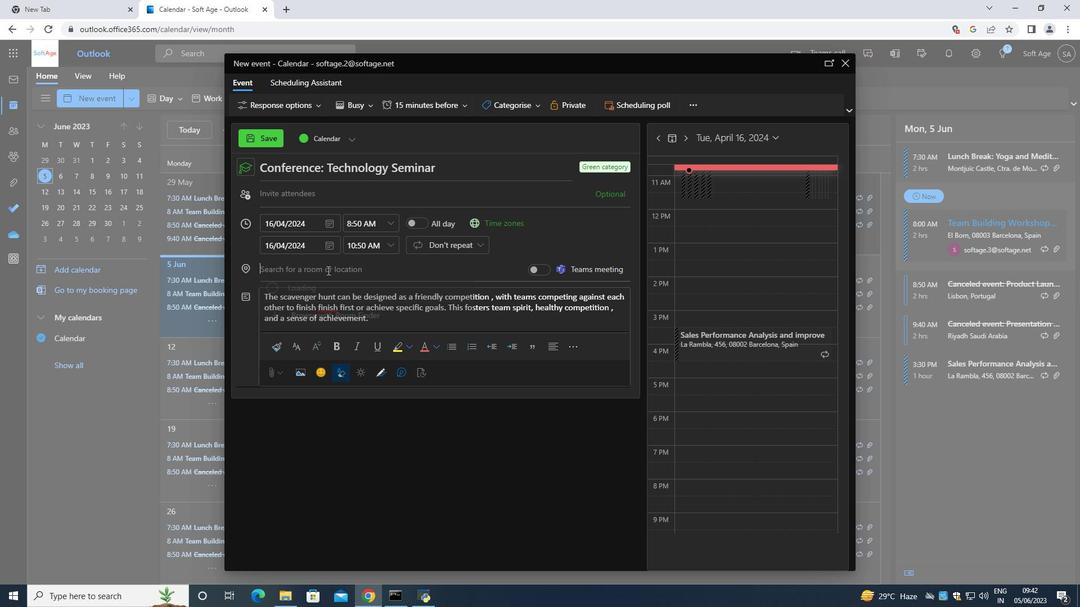 
Action: Mouse pressed left at (328, 270)
Screenshot: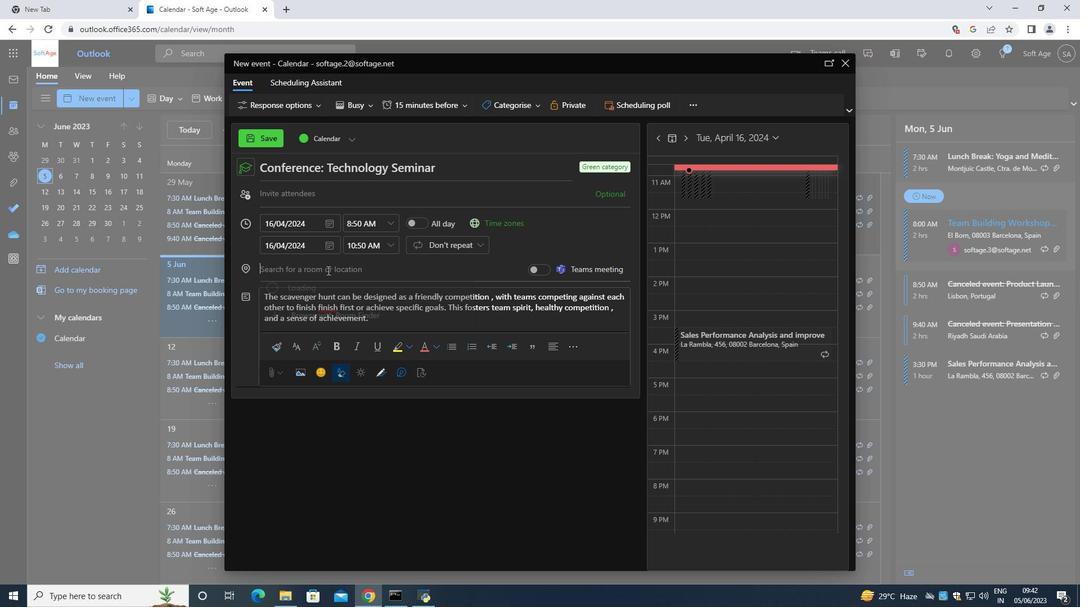 
Action: Mouse moved to (327, 270)
Screenshot: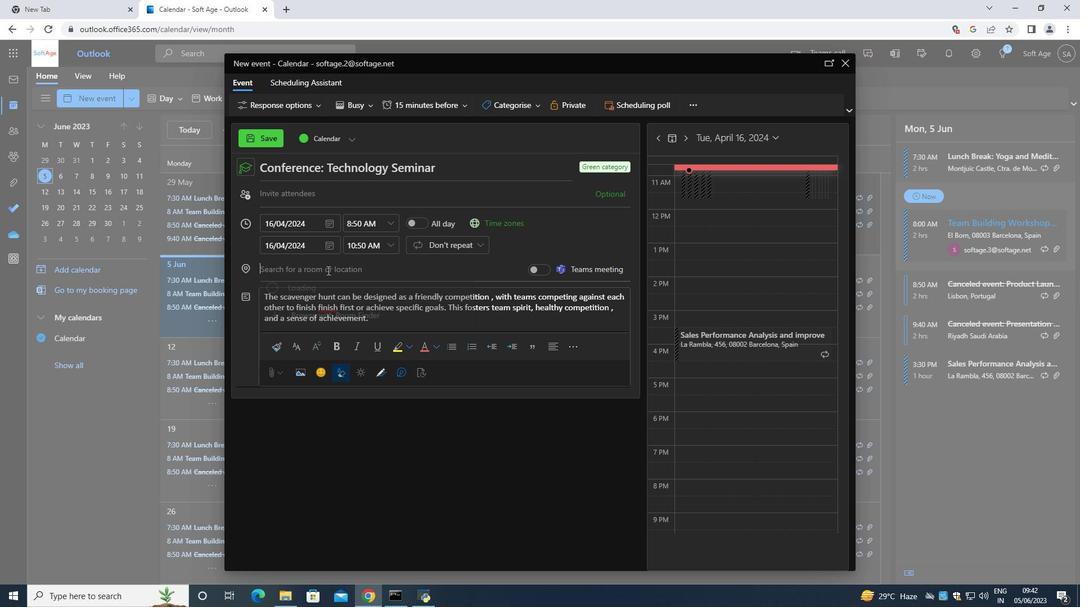 
Action: Key pressed 789<Key.space><Key.shift>Santorini<Key.space><Key.shift>Caldera<Key.space>,<Key.space><Key.shift><Key.shift><Key.shift><Key.shift>Santorini<Key.space>,<Key.space><Key.shift><Key.shift><Key.shift><Key.shift><Key.shift><Key.shift><Key.shift><Key.shift><Key.shift><Key.shift><Key.shift><Key.shift><Key.shift><Key.shift><Key.shift><Key.shift><Key.shift>Greece
Screenshot: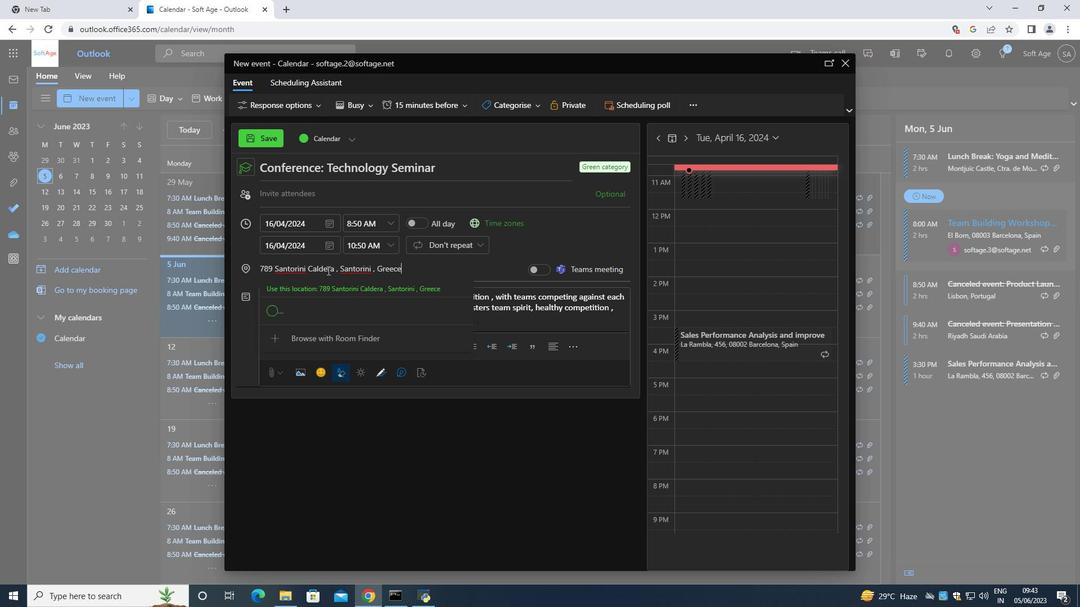 
Action: Mouse moved to (296, 189)
Screenshot: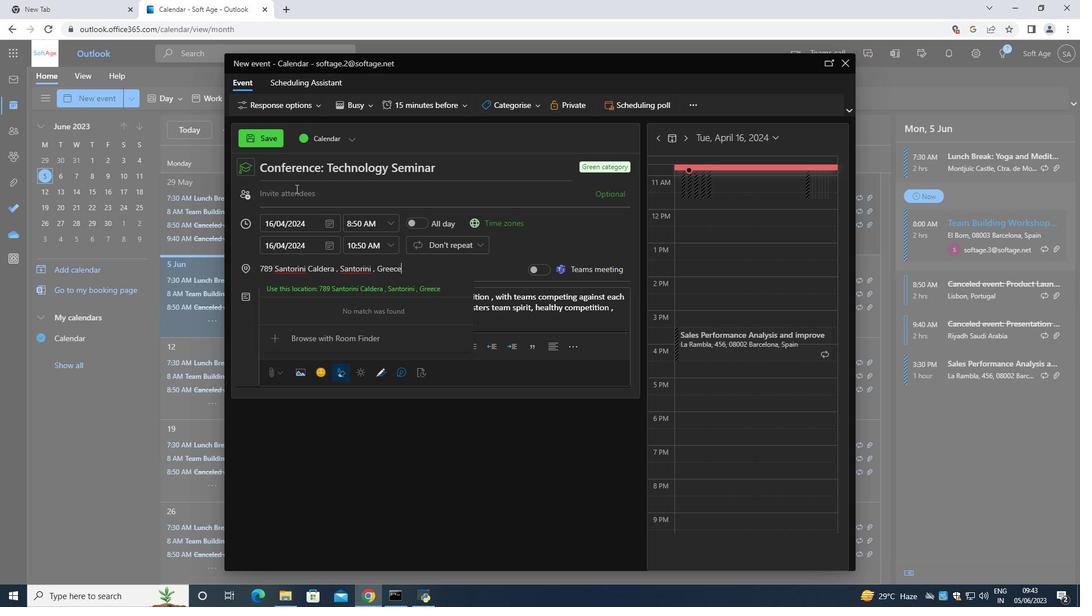 
Action: Mouse pressed left at (296, 189)
Screenshot: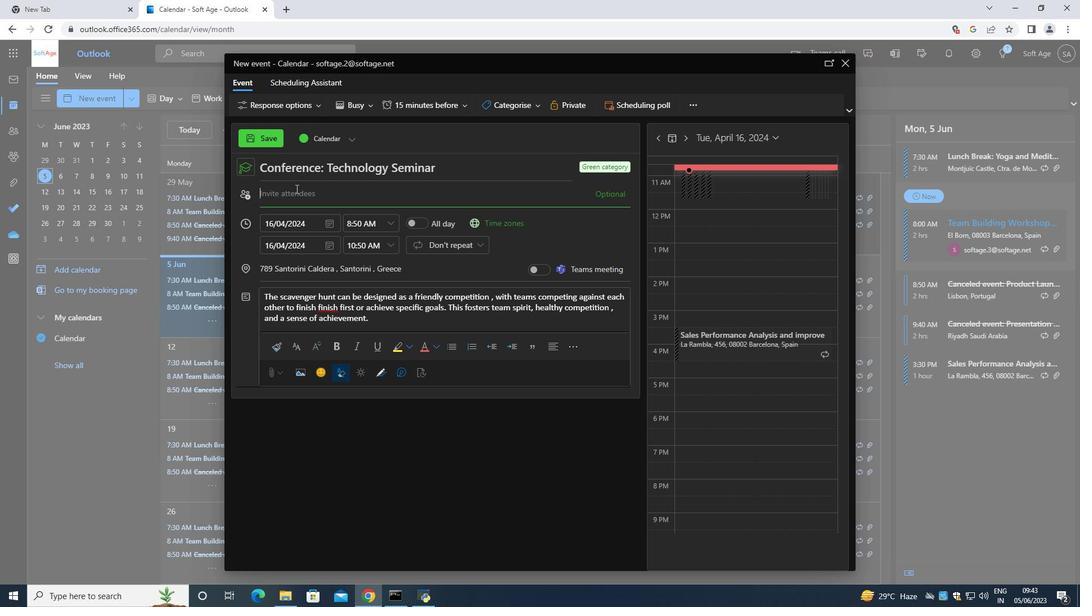
Action: Key pressed <Key.shift>Softage.9<Key.shift><Key.shift><Key.shift><Key.shift>@
Screenshot: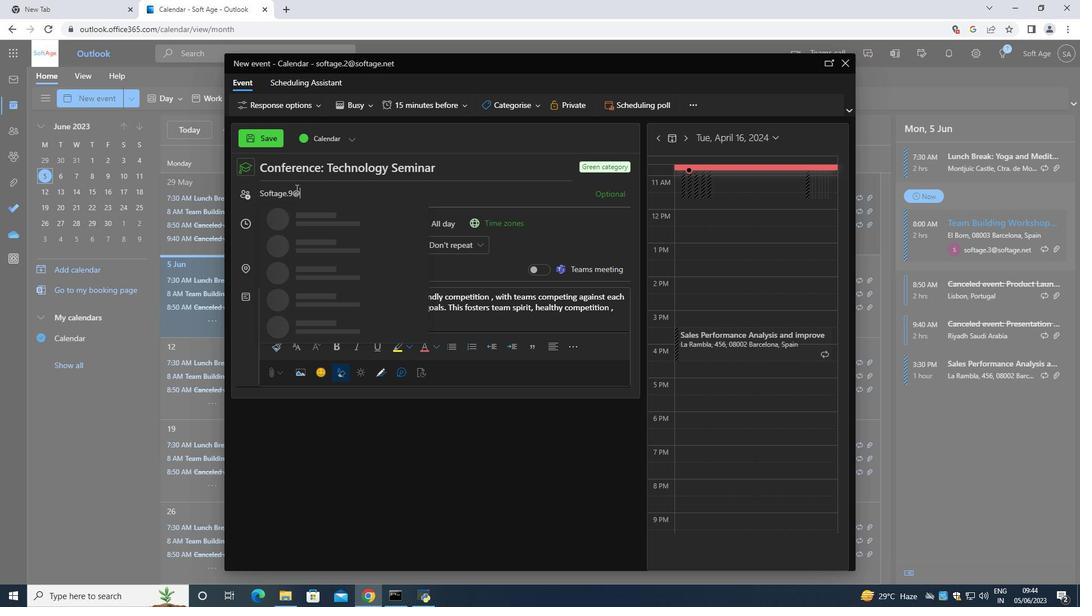 
Action: Mouse moved to (312, 209)
Screenshot: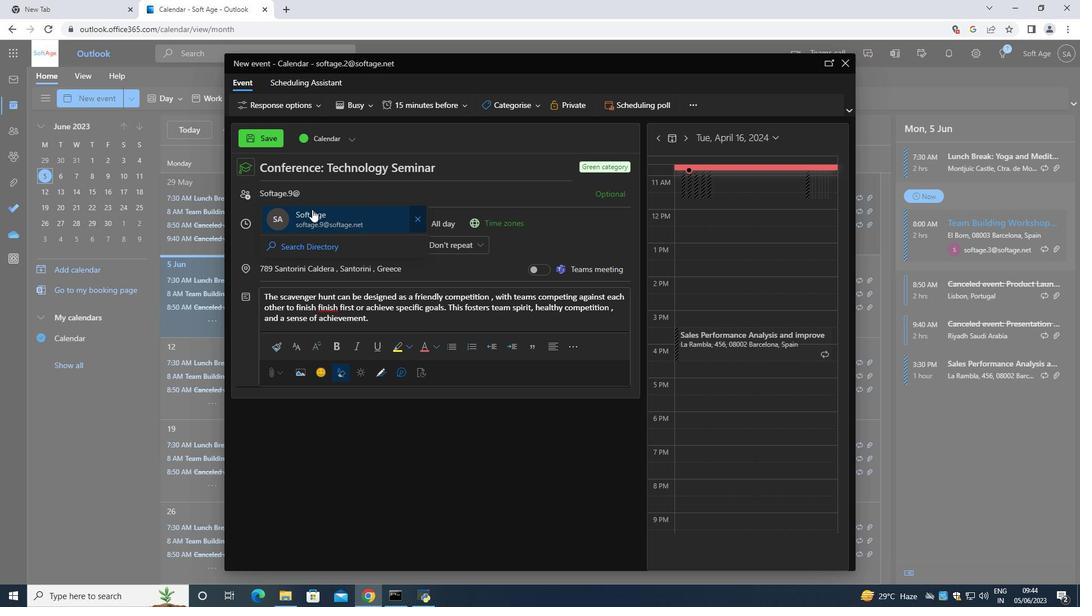 
Action: Mouse pressed left at (312, 209)
Screenshot: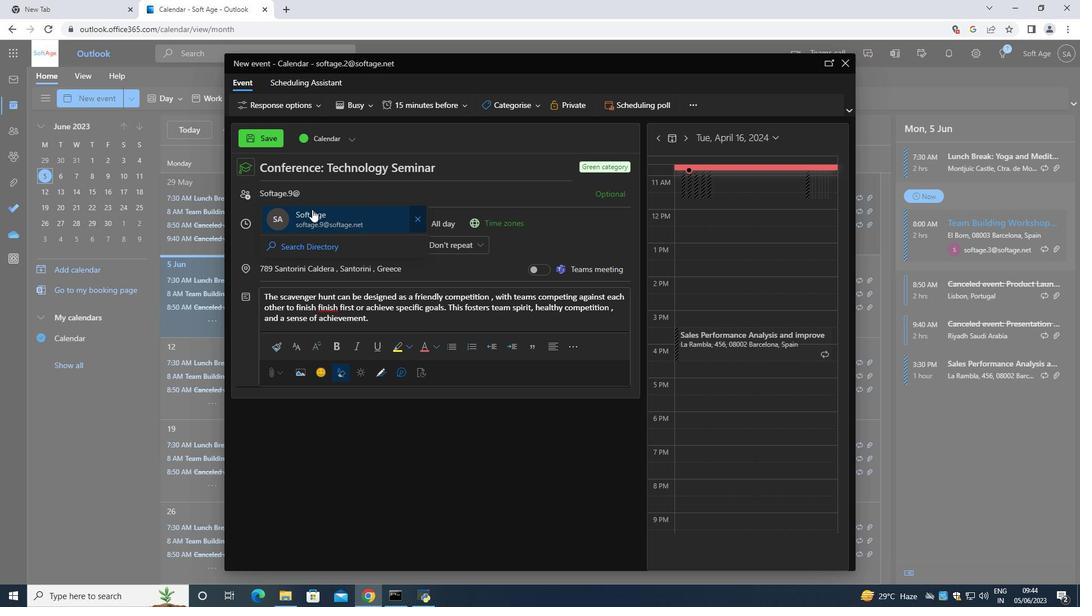 
Action: Key pressed <Key.shift>Softage.10<Key.shift>@softage
Screenshot: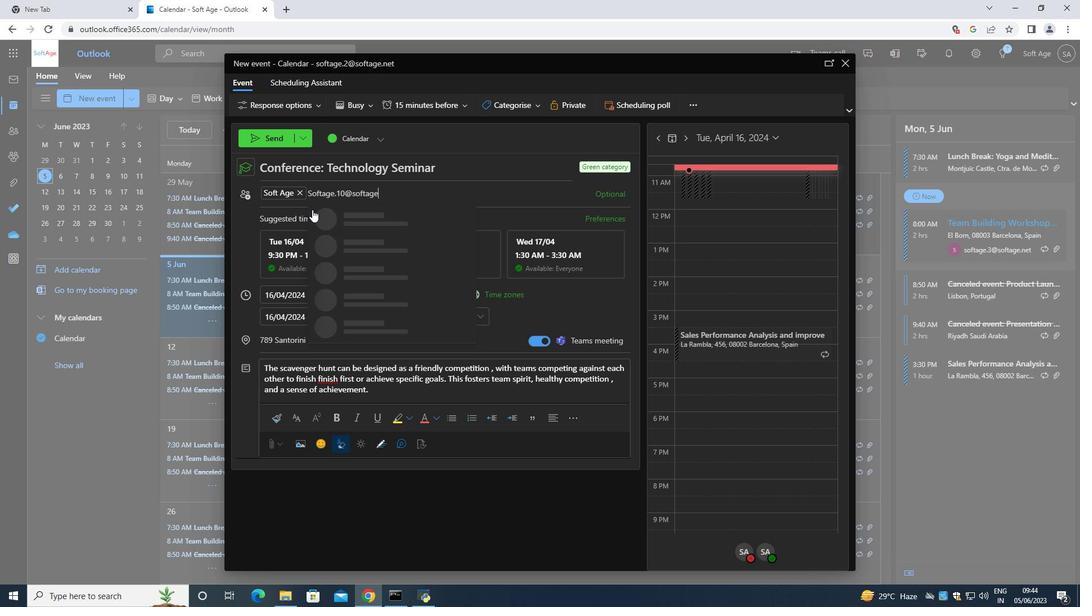 
Action: Mouse moved to (401, 237)
Screenshot: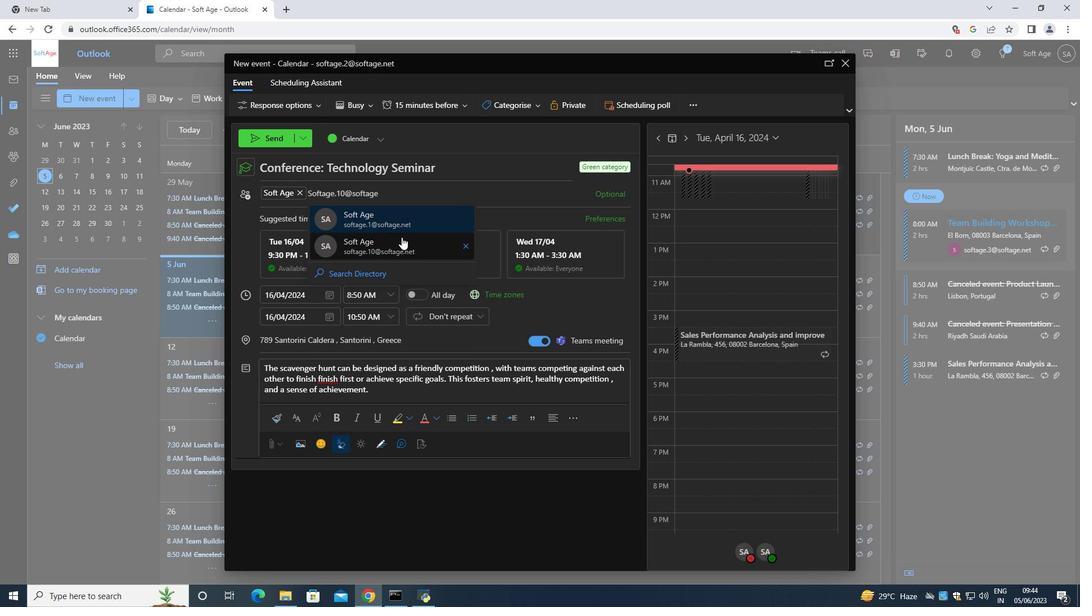 
Action: Mouse pressed left at (401, 237)
Screenshot: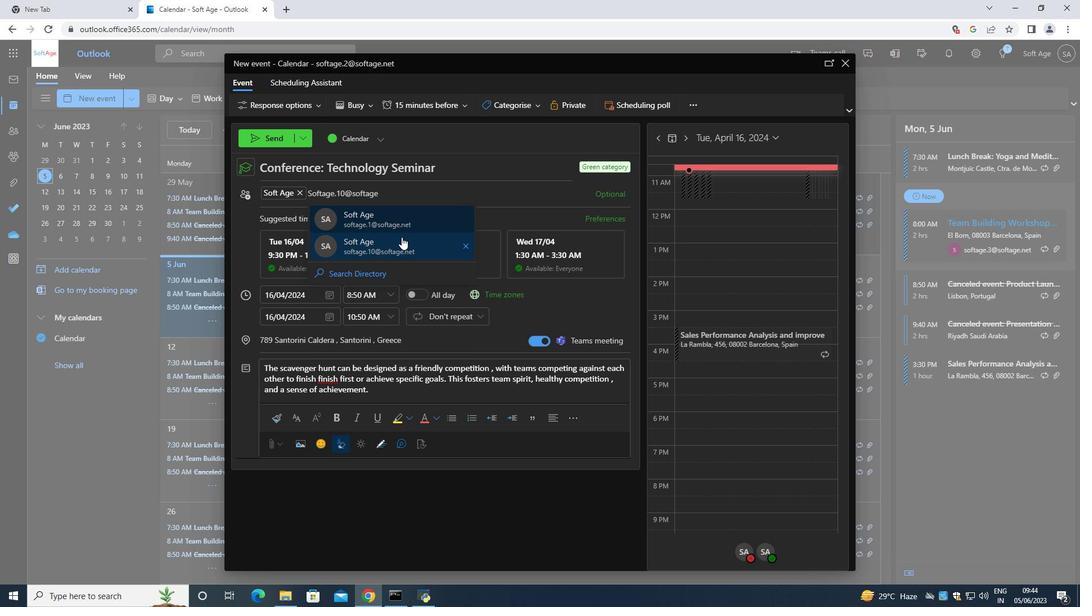
Action: Mouse moved to (450, 103)
Screenshot: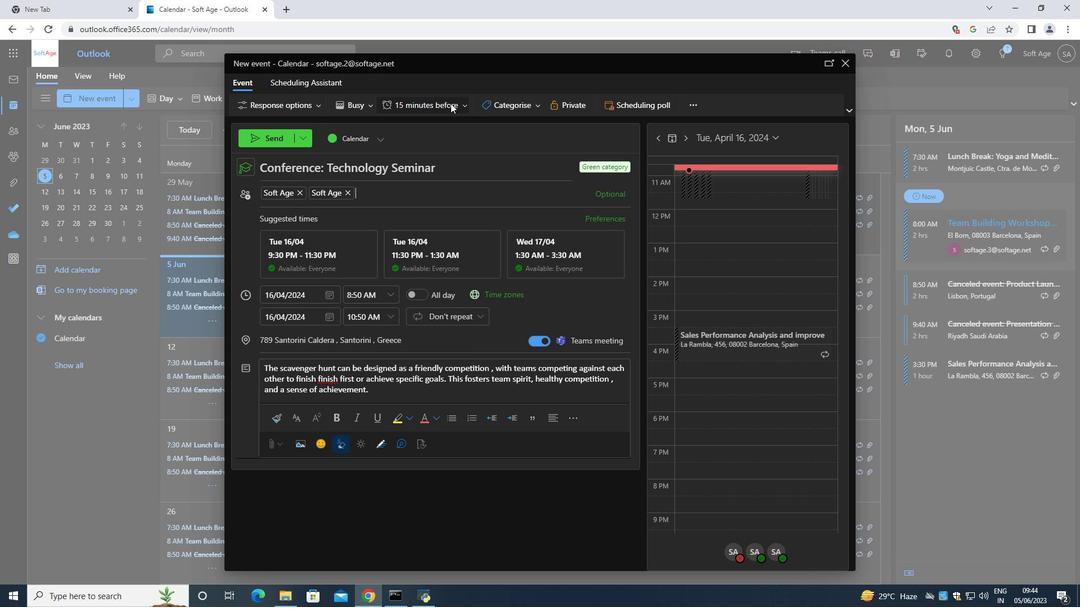 
Action: Mouse pressed left at (450, 103)
Screenshot: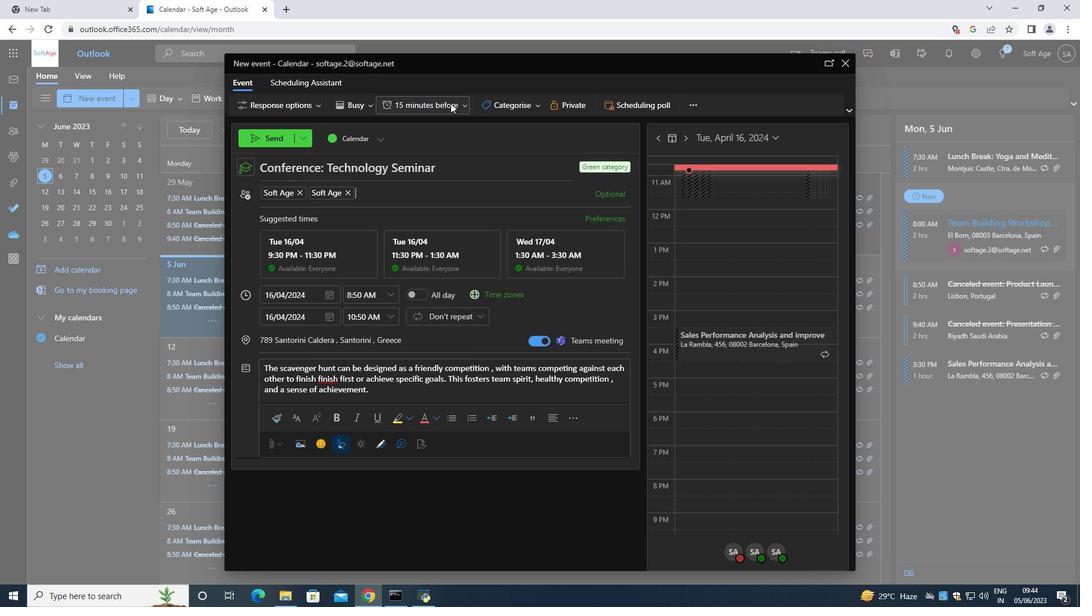 
Action: Mouse moved to (420, 235)
Screenshot: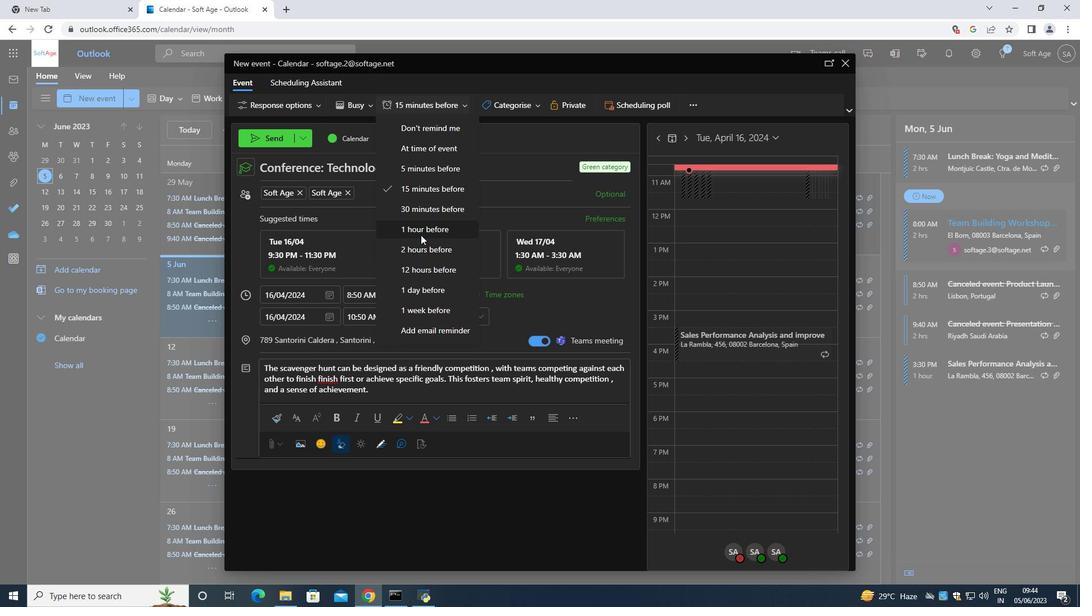 
Action: Mouse pressed left at (420, 235)
Screenshot: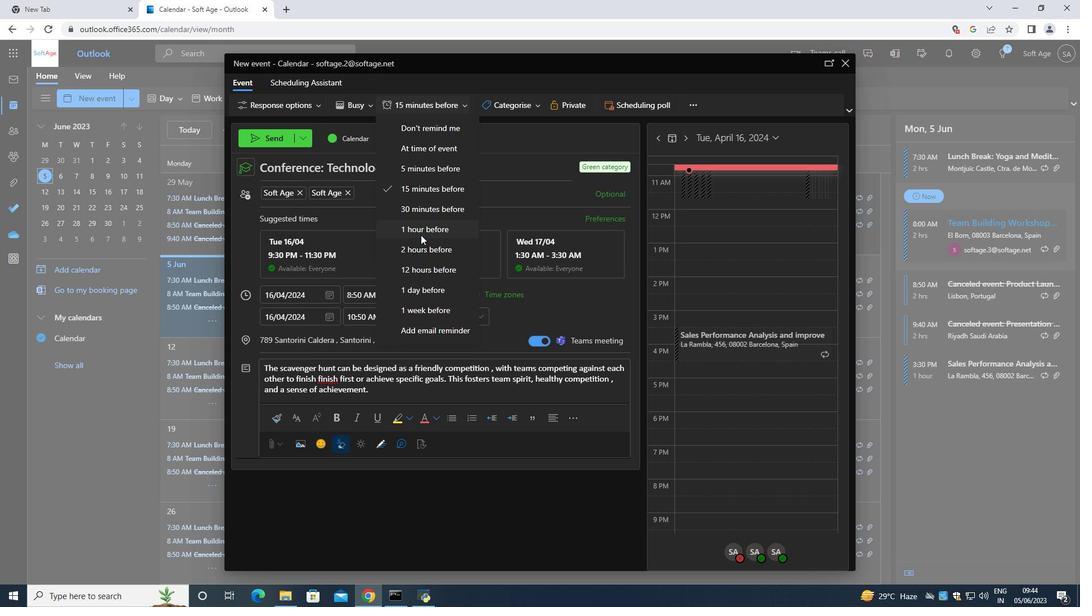 
Action: Mouse moved to (287, 136)
Screenshot: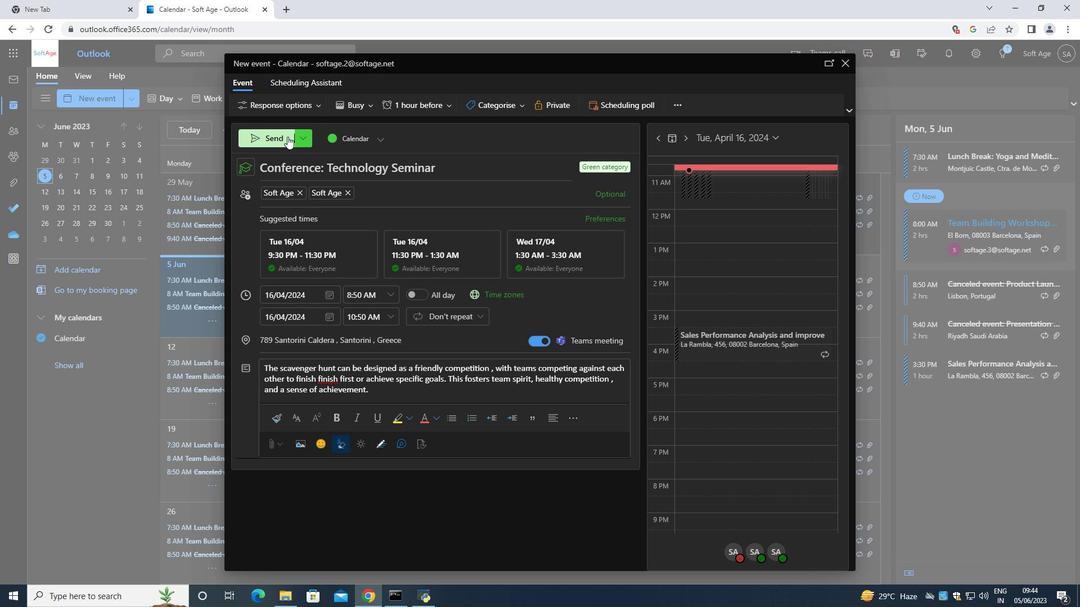 
Action: Mouse pressed left at (287, 136)
Screenshot: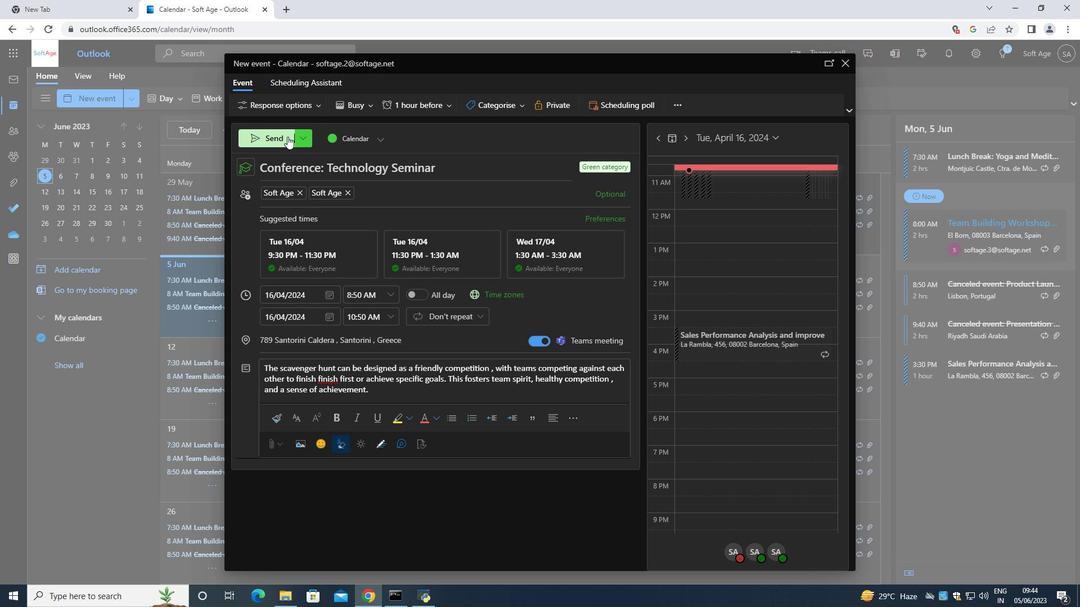 
